 Task: Search one way flight ticket for 3 adults in first from Hays: Hays Regional Airport to Riverton: Central Wyoming Regional Airport (was Riverton Regional) on 5-4-2023. Choice of flights is Sun country airlines. Number of bags: 2 checked bags. Price is upto 92000. Outbound departure time preference is 12:30.
Action: Mouse pressed left at (318, 304)
Screenshot: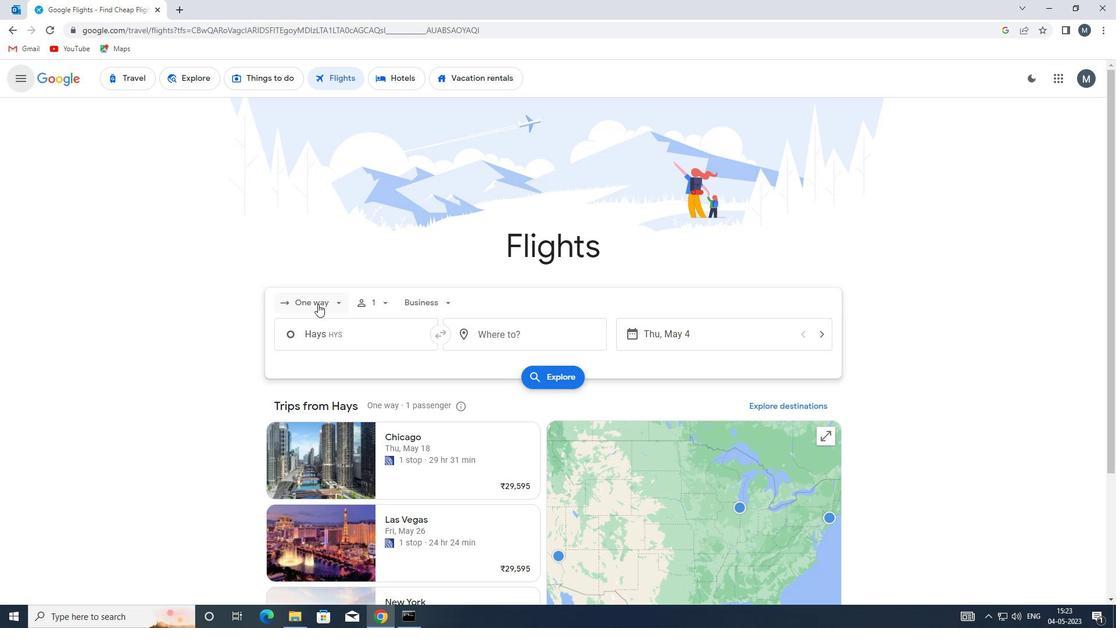 
Action: Mouse moved to (325, 358)
Screenshot: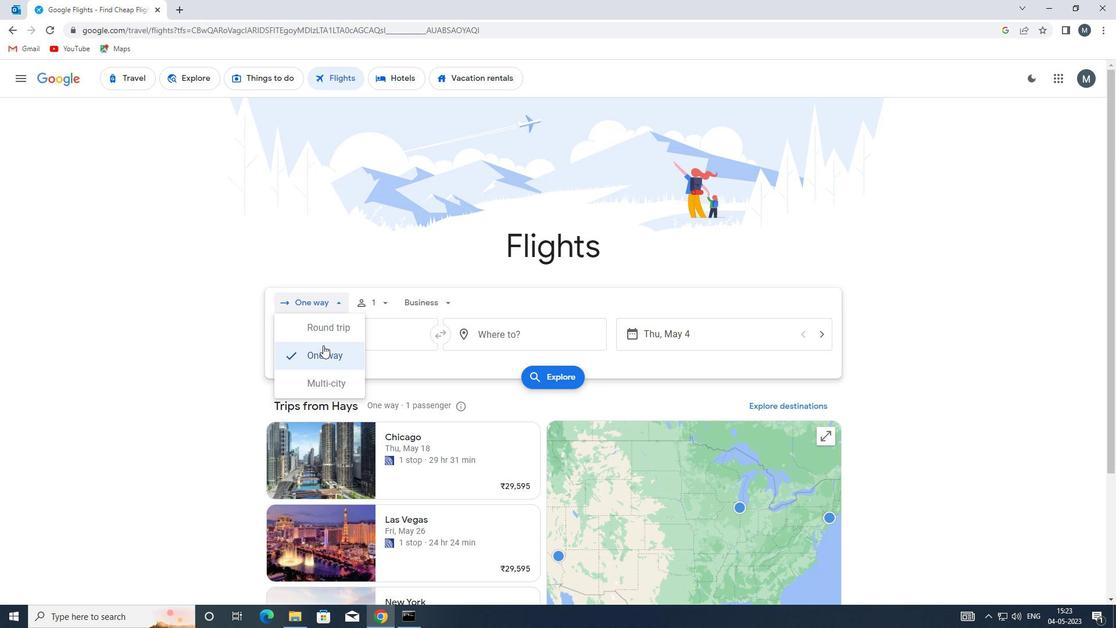 
Action: Mouse pressed left at (325, 358)
Screenshot: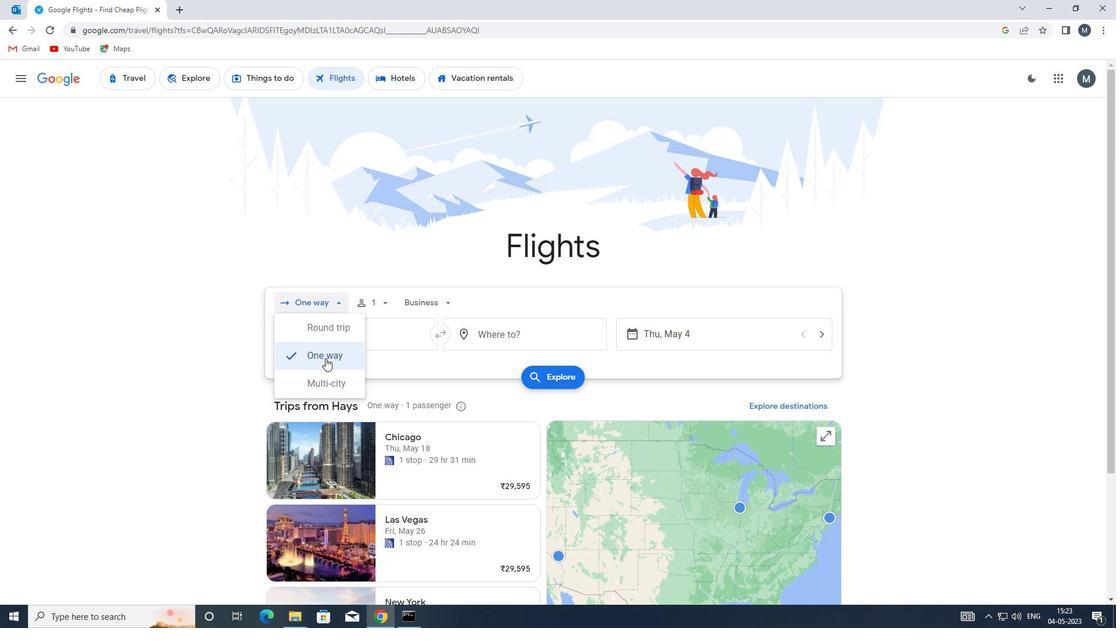 
Action: Mouse moved to (383, 303)
Screenshot: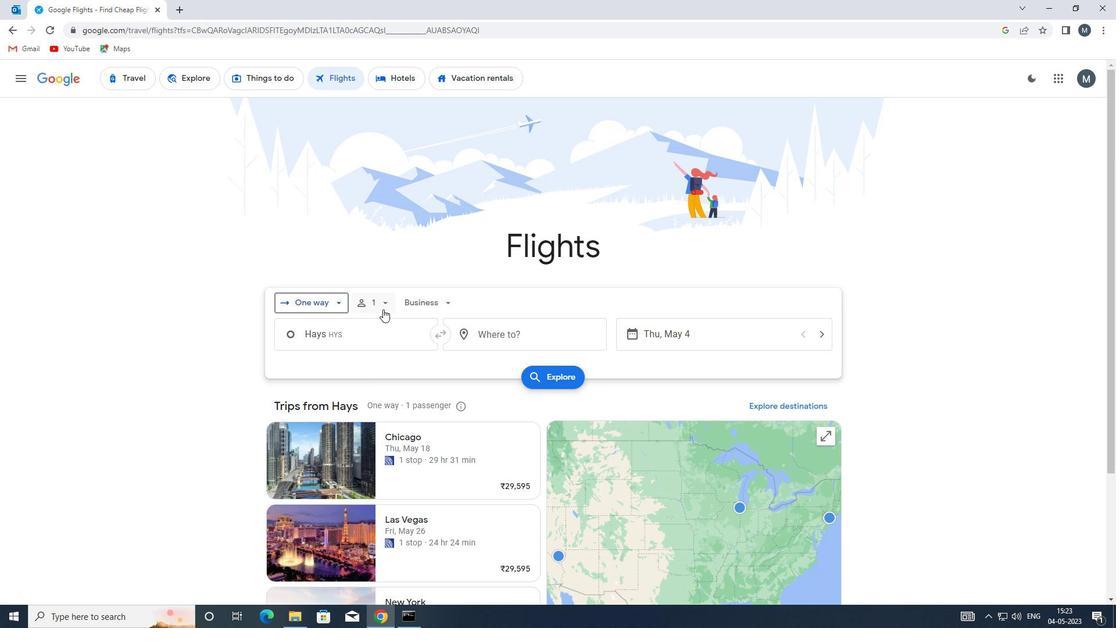 
Action: Mouse pressed left at (383, 303)
Screenshot: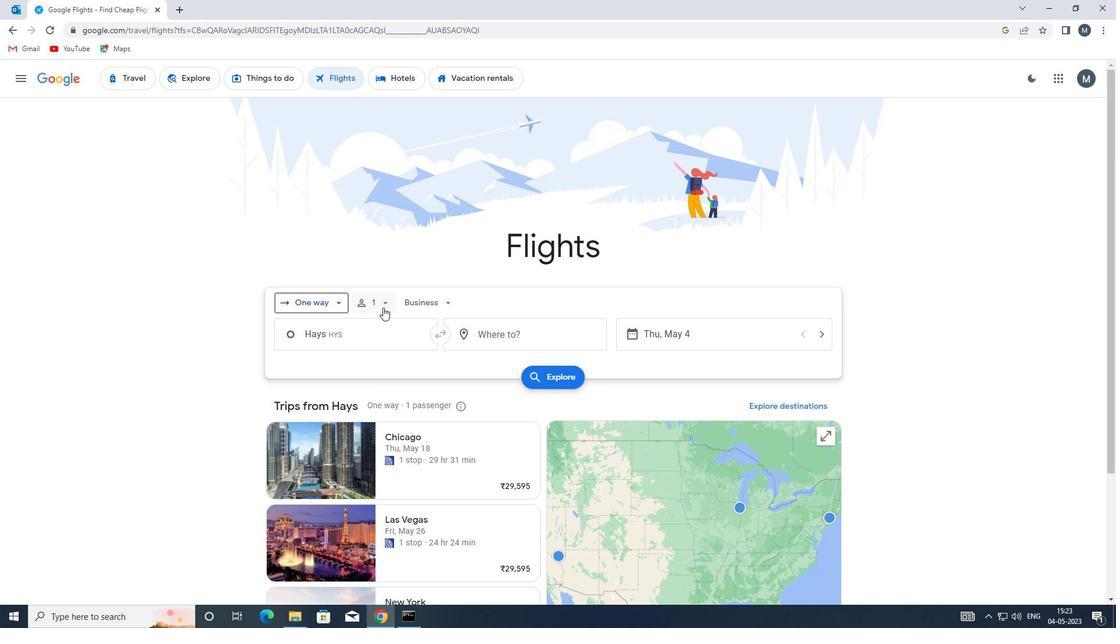 
Action: Mouse moved to (471, 328)
Screenshot: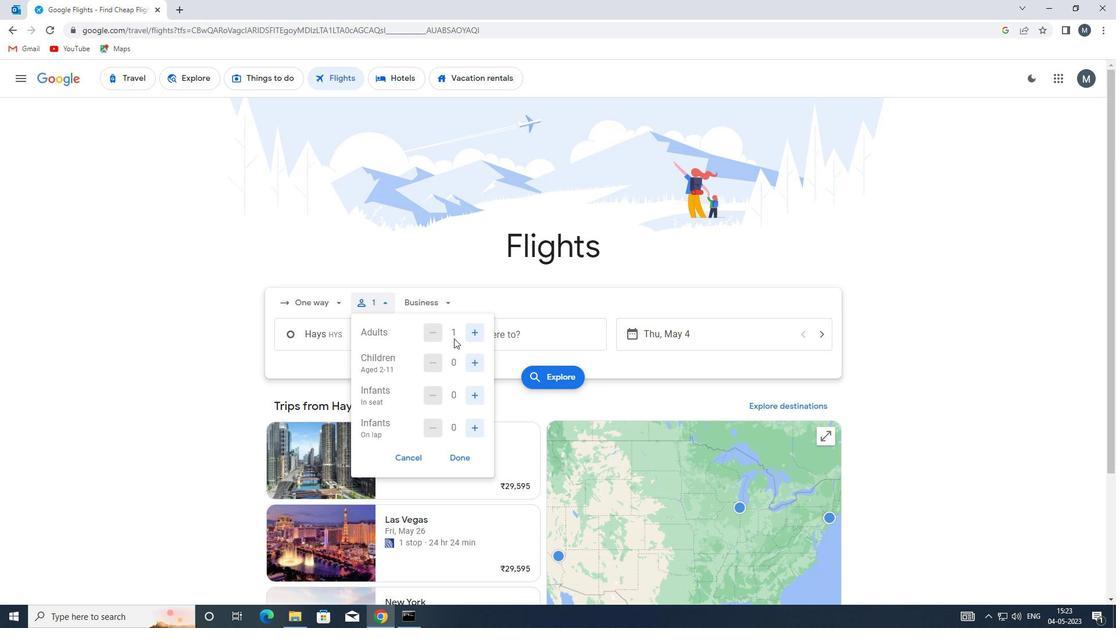 
Action: Mouse pressed left at (471, 328)
Screenshot: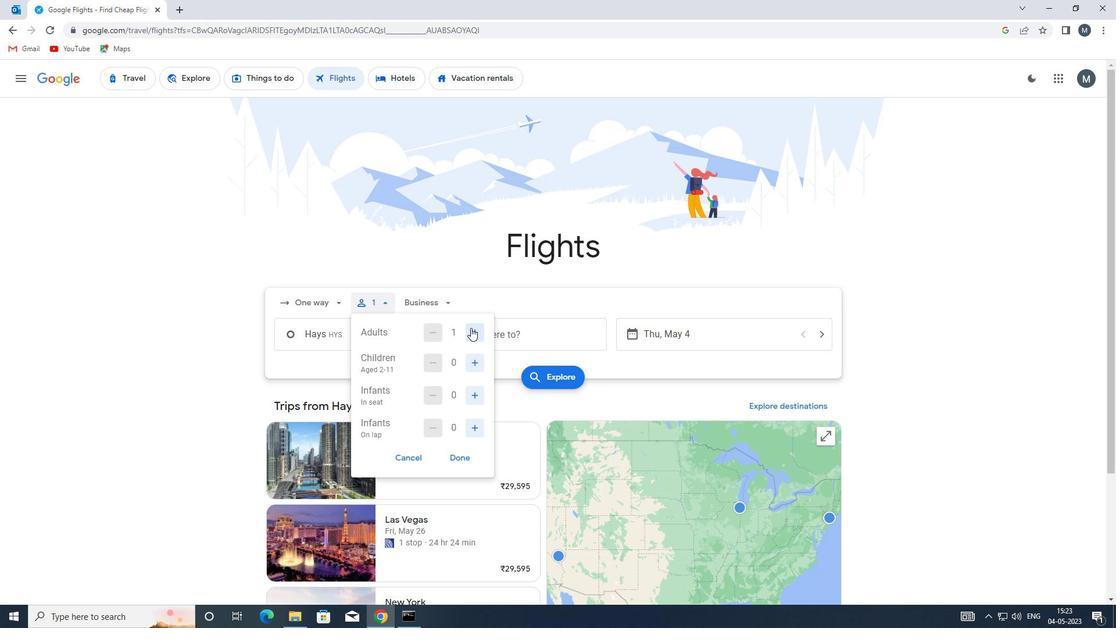 
Action: Mouse moved to (472, 328)
Screenshot: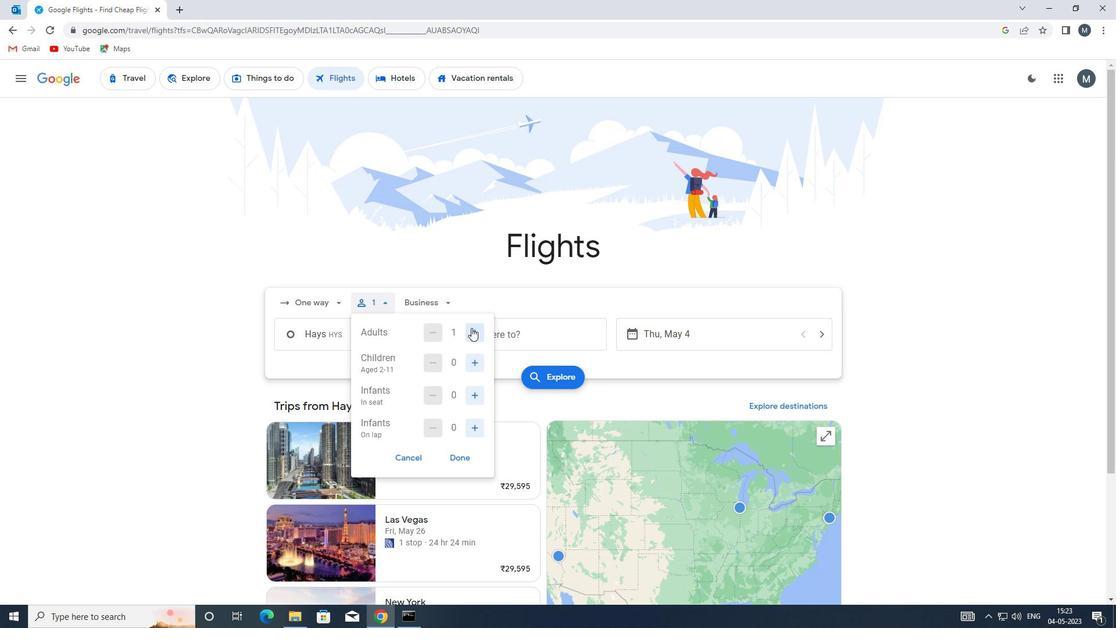 
Action: Mouse pressed left at (472, 328)
Screenshot: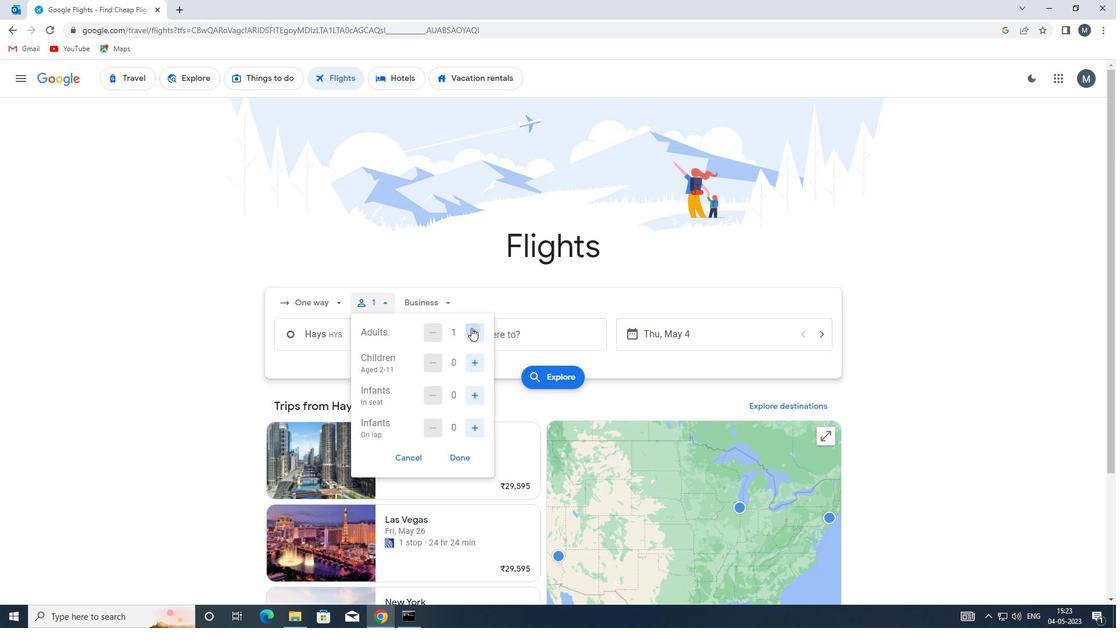 
Action: Mouse moved to (459, 455)
Screenshot: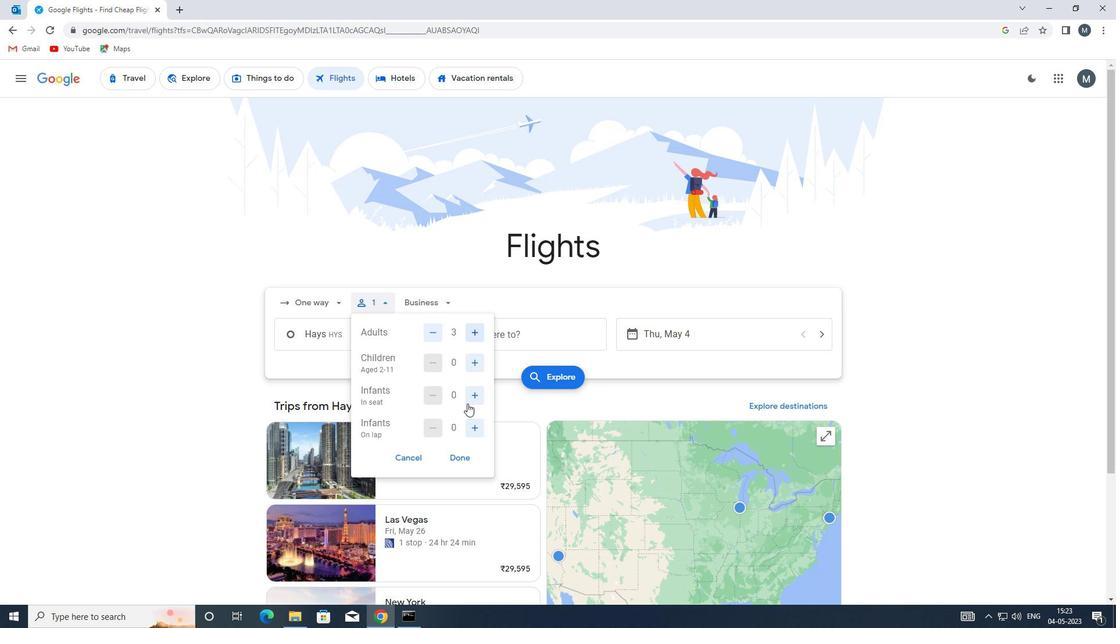 
Action: Mouse pressed left at (459, 455)
Screenshot: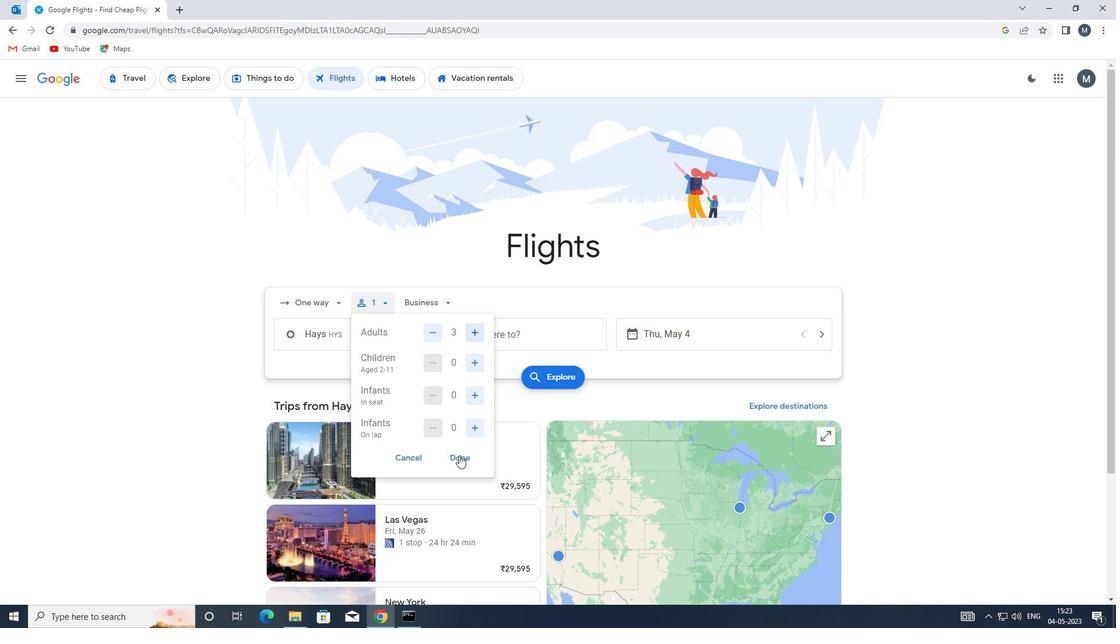 
Action: Mouse moved to (436, 301)
Screenshot: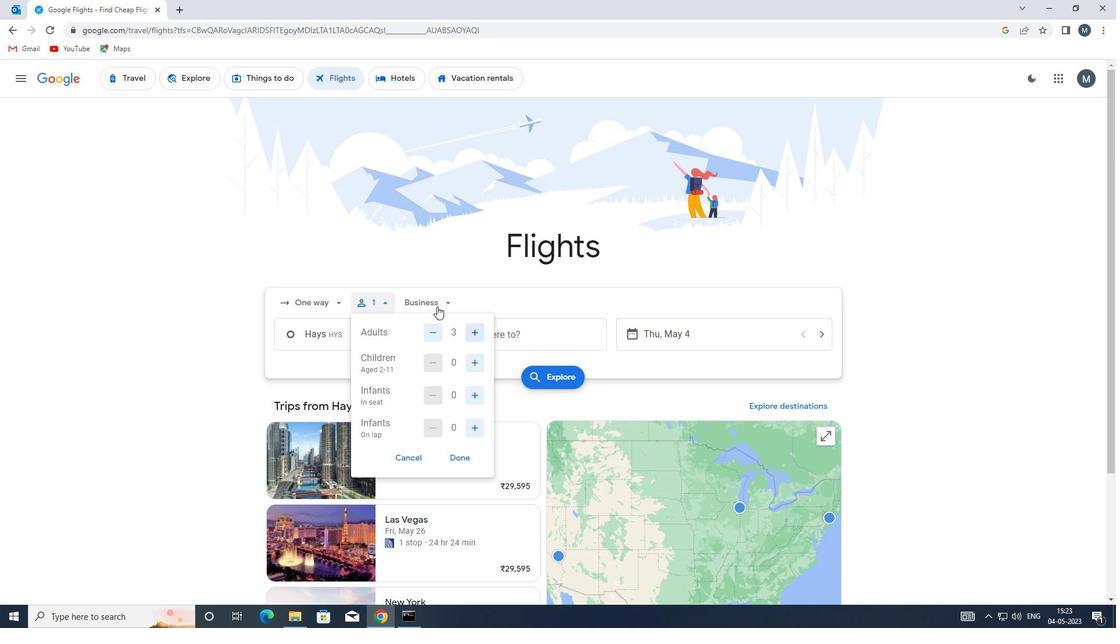 
Action: Mouse pressed left at (436, 301)
Screenshot: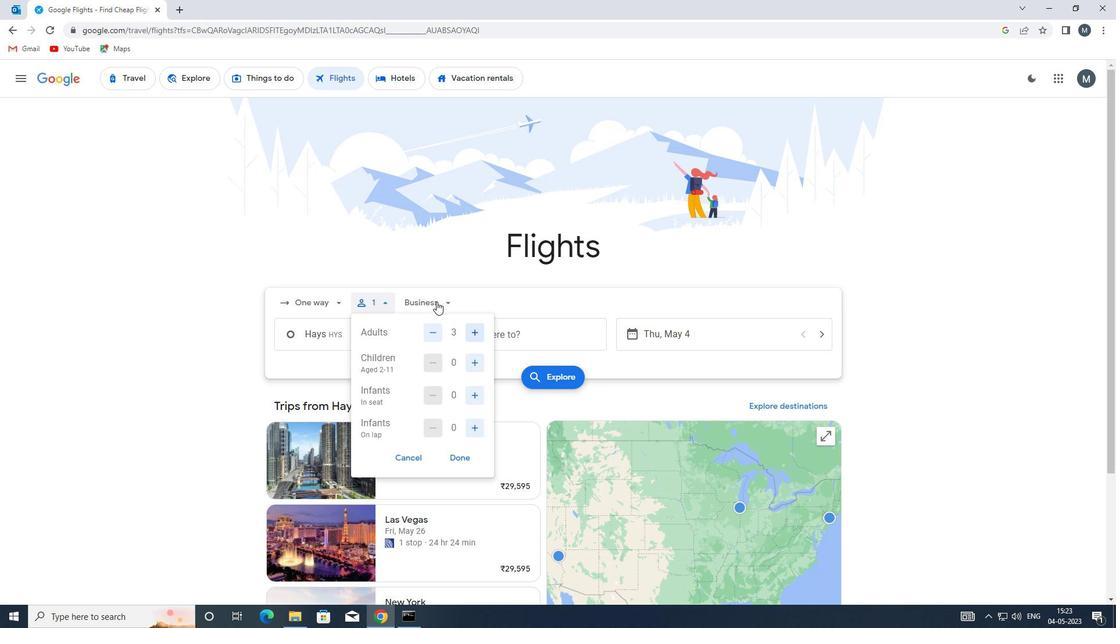 
Action: Mouse moved to (453, 407)
Screenshot: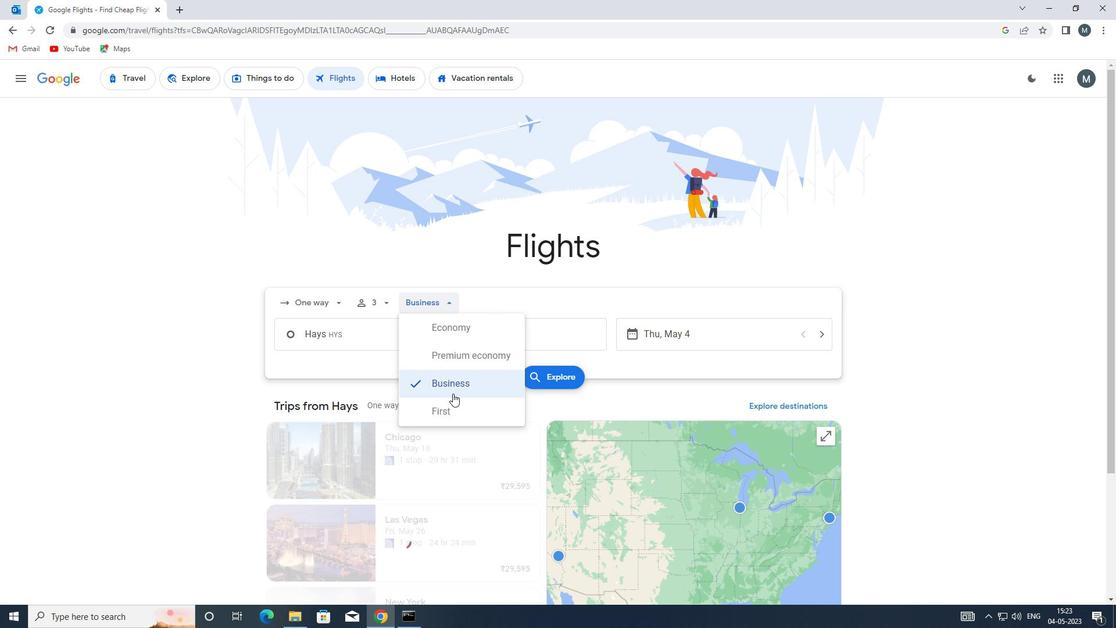 
Action: Mouse pressed left at (453, 407)
Screenshot: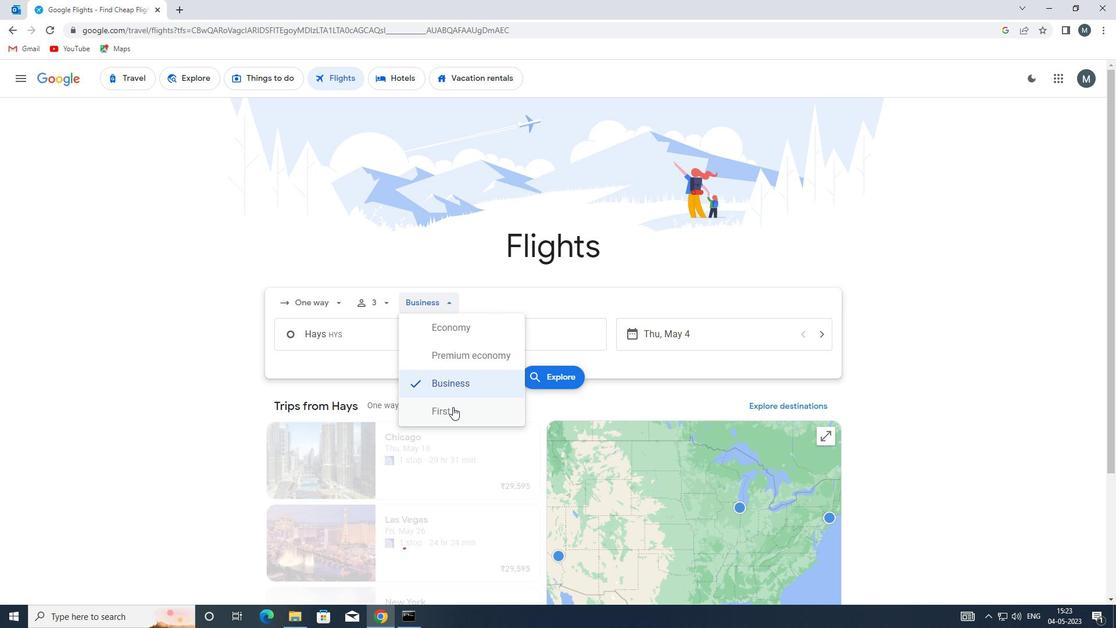 
Action: Mouse moved to (368, 346)
Screenshot: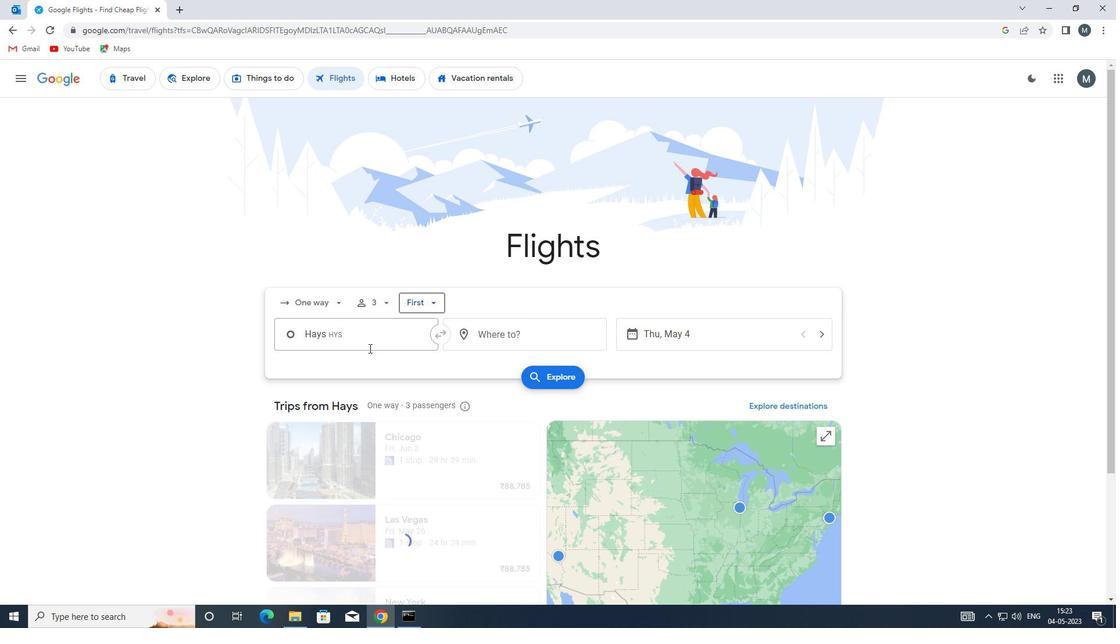 
Action: Mouse pressed left at (368, 346)
Screenshot: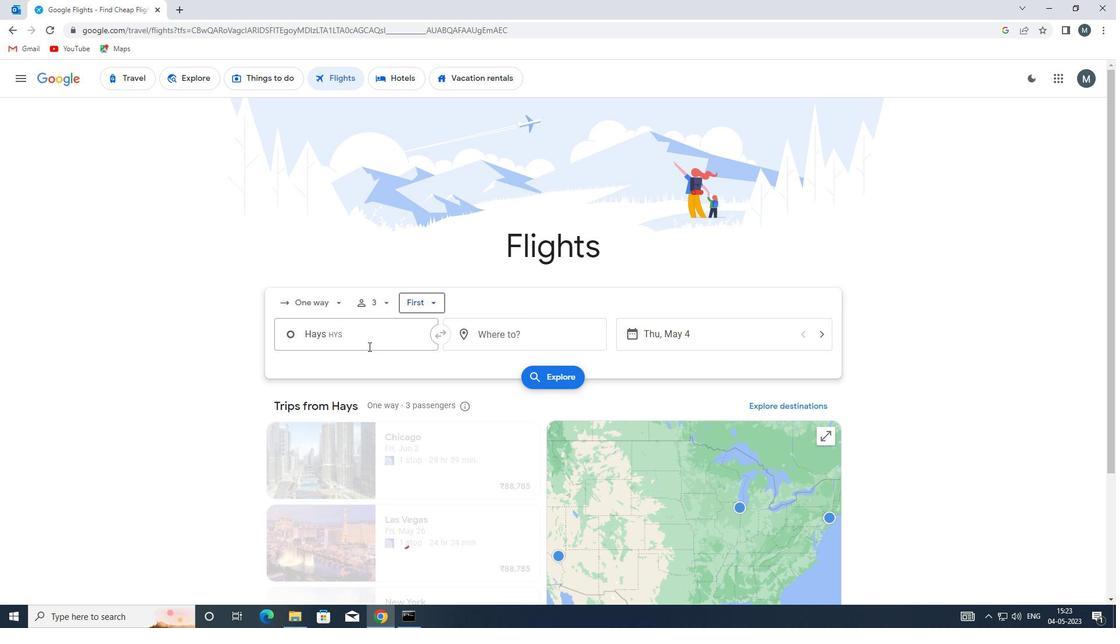 
Action: Mouse moved to (382, 374)
Screenshot: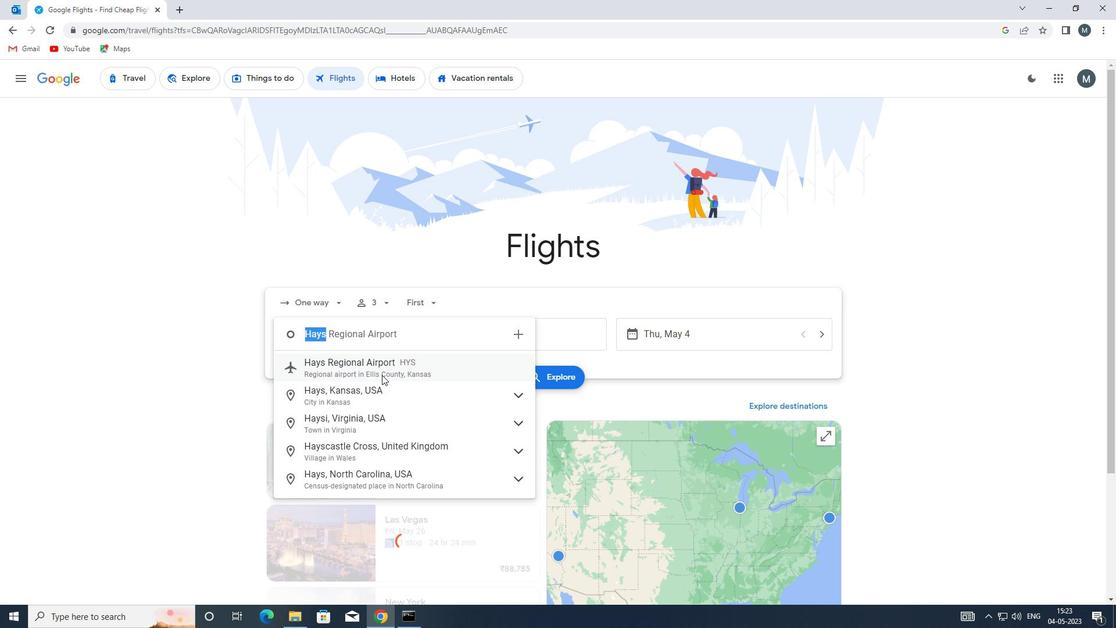
Action: Mouse pressed left at (382, 374)
Screenshot: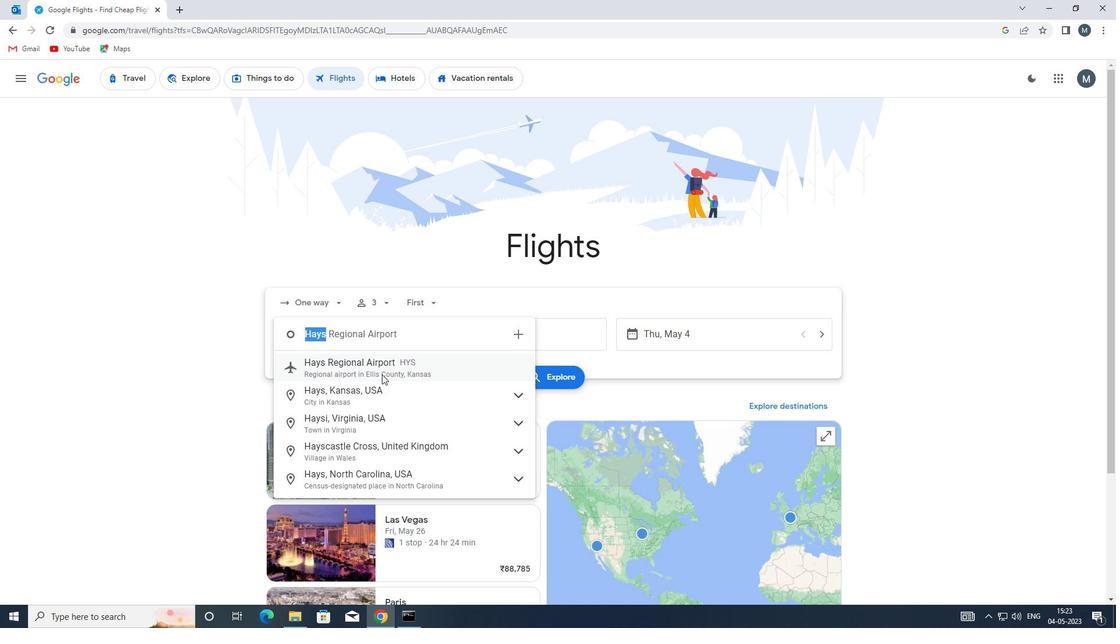 
Action: Mouse moved to (476, 341)
Screenshot: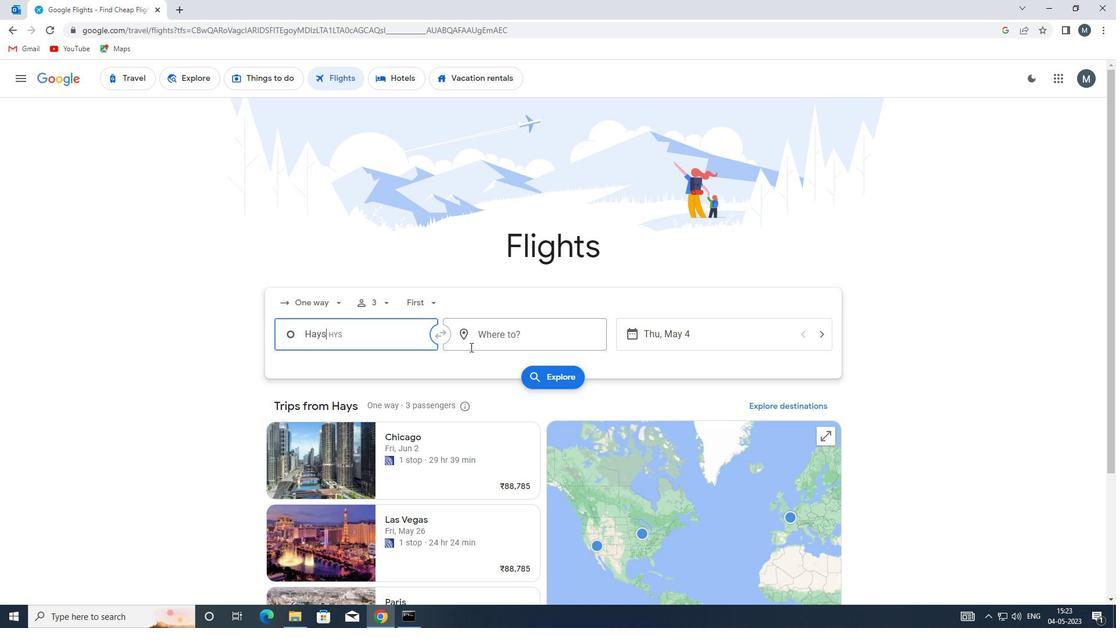 
Action: Mouse pressed left at (476, 341)
Screenshot: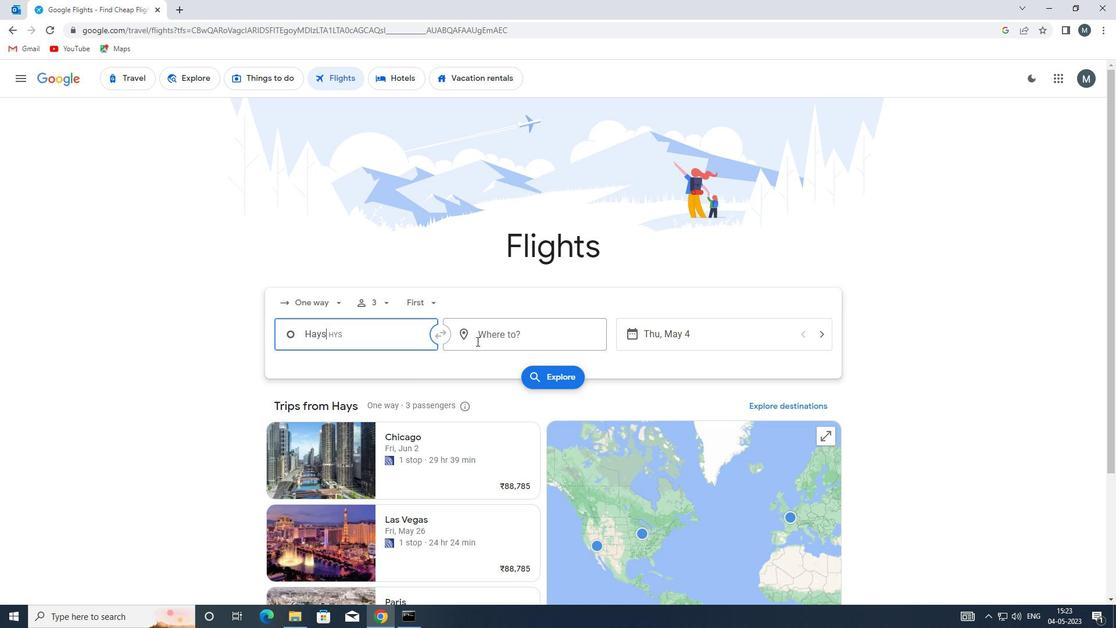 
Action: Mouse moved to (476, 338)
Screenshot: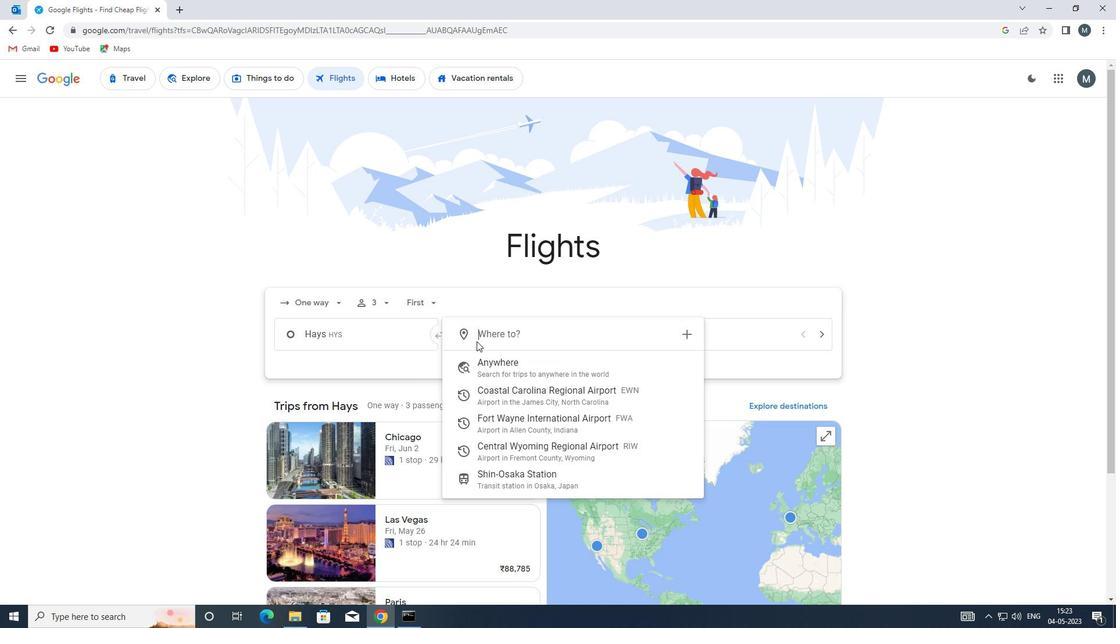 
Action: Key pressed ew<Key.backspace><Key.backspace><Key.backspace>riw
Screenshot: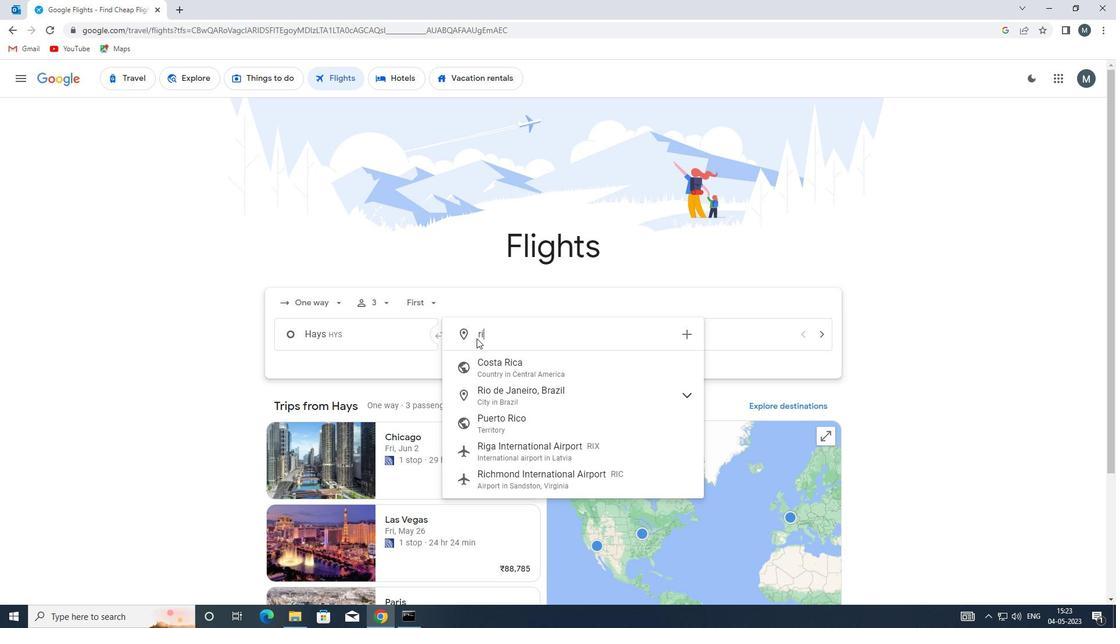 
Action: Mouse moved to (564, 368)
Screenshot: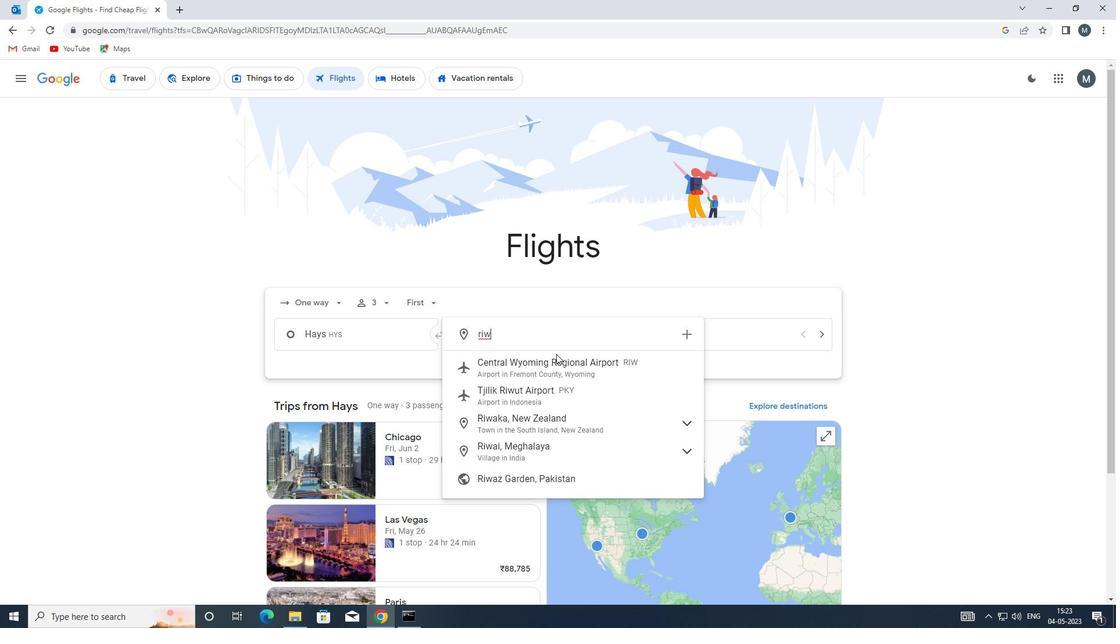 
Action: Mouse pressed left at (564, 368)
Screenshot: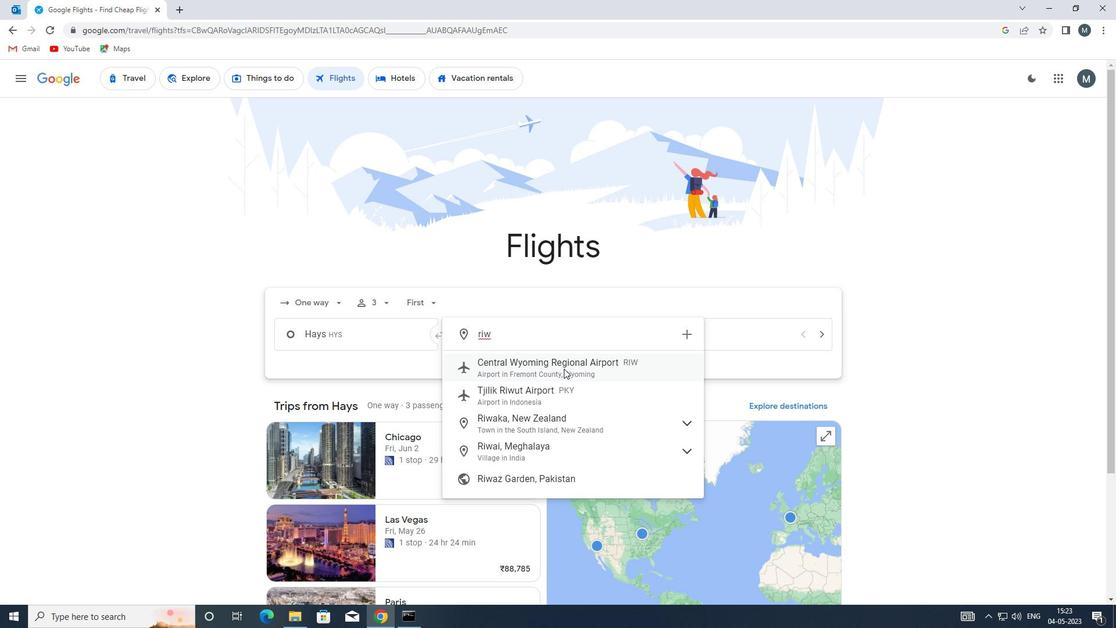 
Action: Mouse moved to (675, 331)
Screenshot: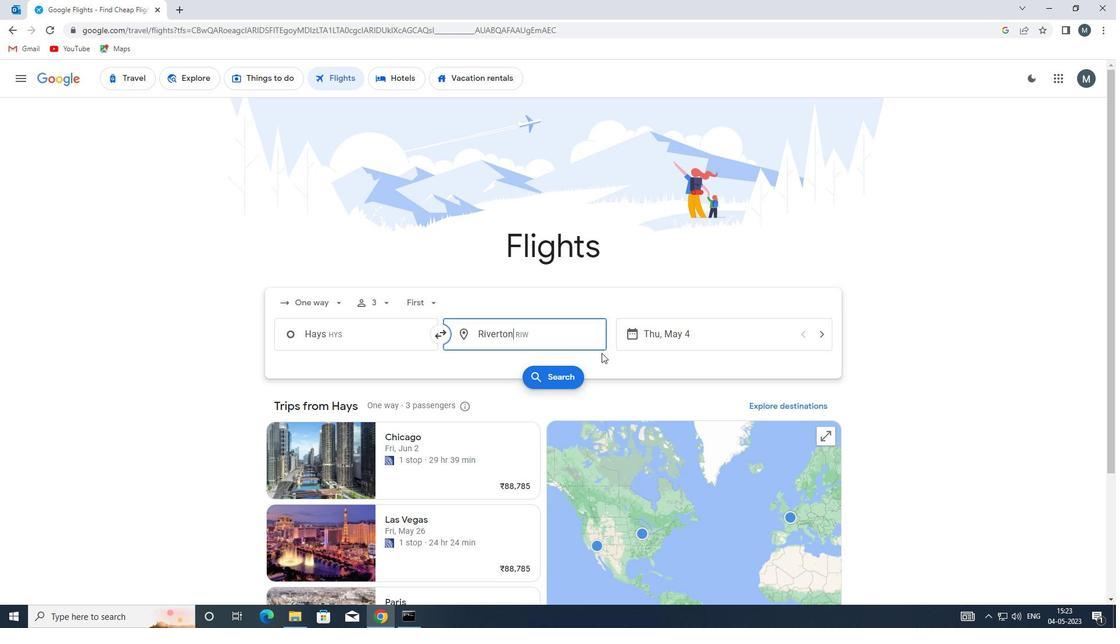 
Action: Mouse pressed left at (675, 331)
Screenshot: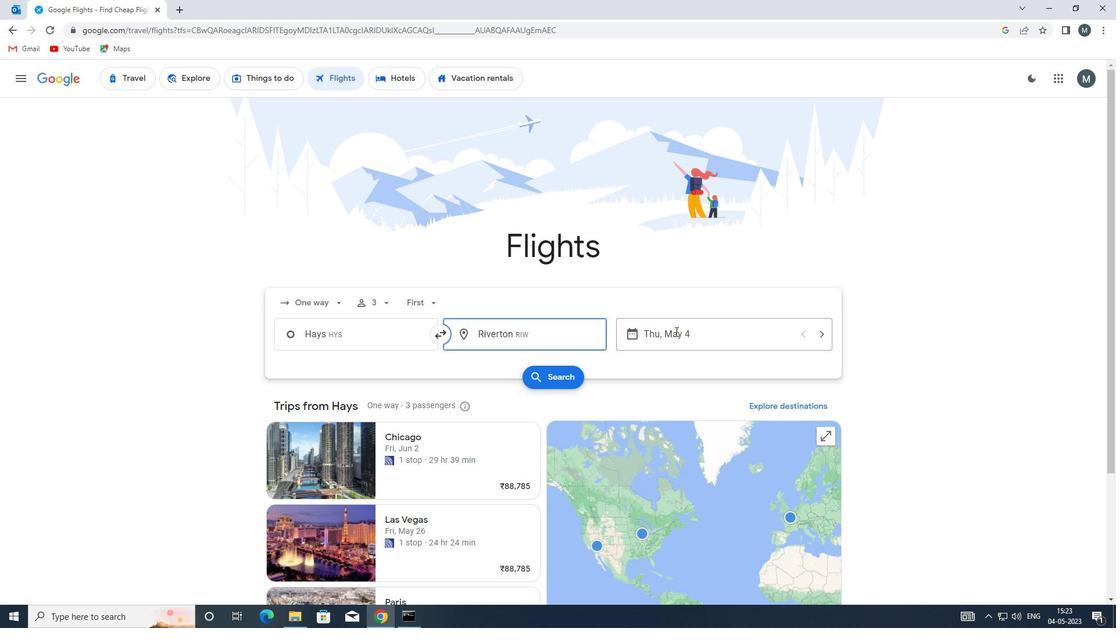 
Action: Mouse moved to (535, 391)
Screenshot: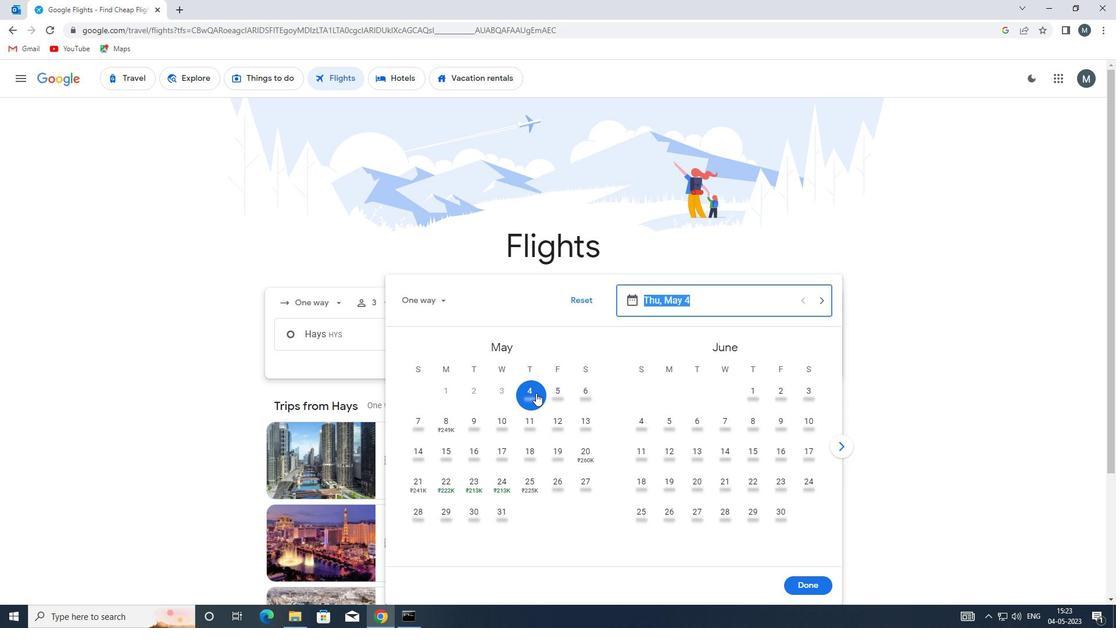 
Action: Mouse pressed left at (535, 391)
Screenshot: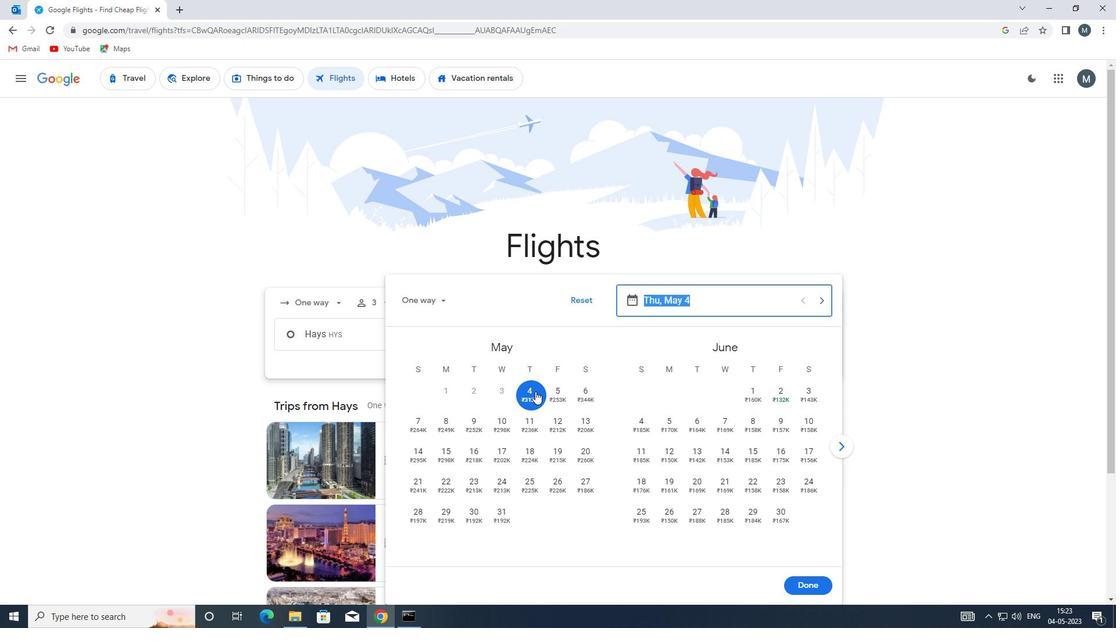 
Action: Mouse moved to (799, 582)
Screenshot: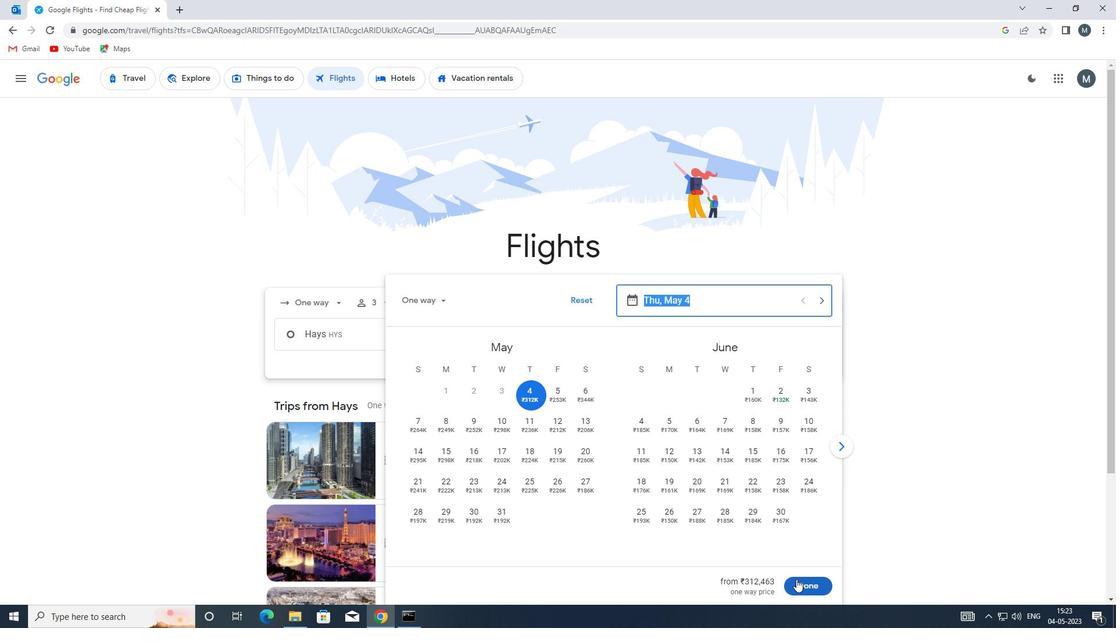 
Action: Mouse pressed left at (799, 582)
Screenshot: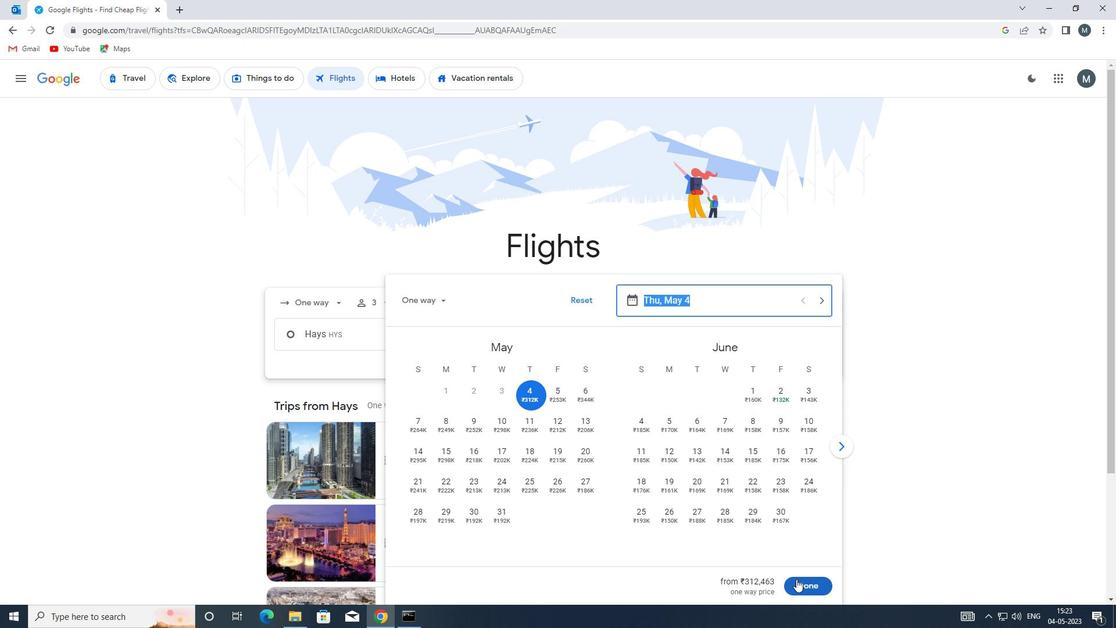 
Action: Mouse moved to (536, 367)
Screenshot: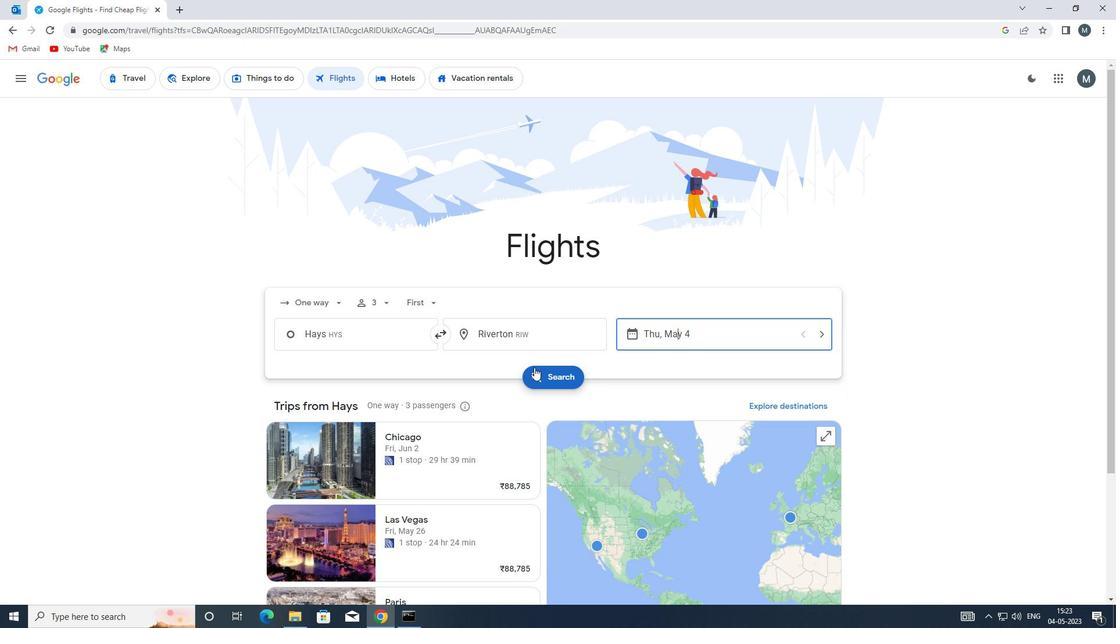 
Action: Mouse pressed left at (536, 367)
Screenshot: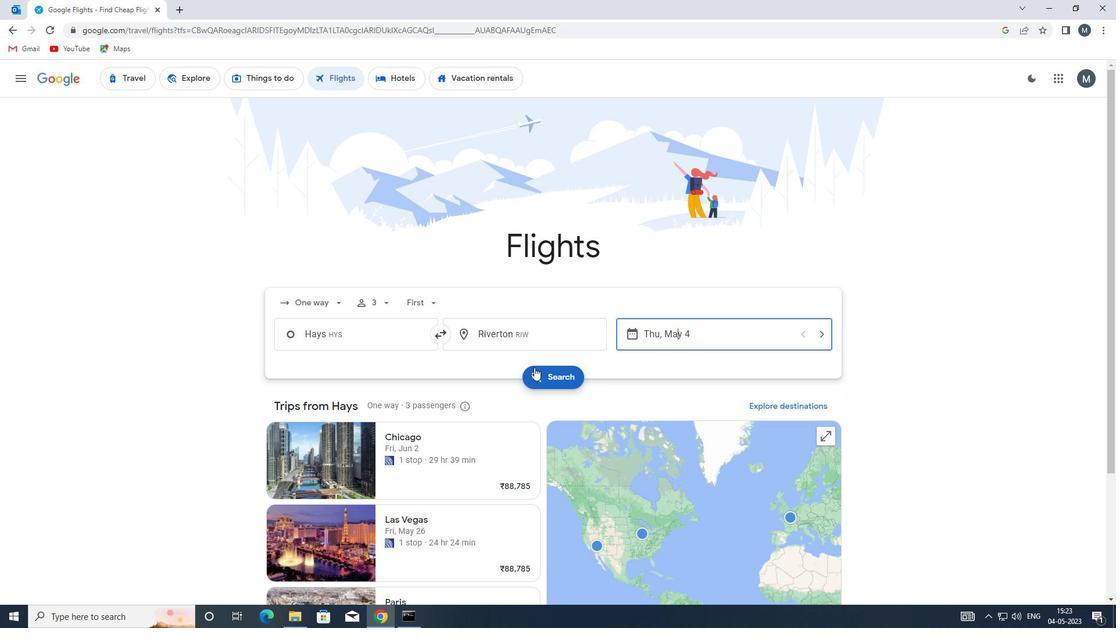 
Action: Mouse moved to (291, 188)
Screenshot: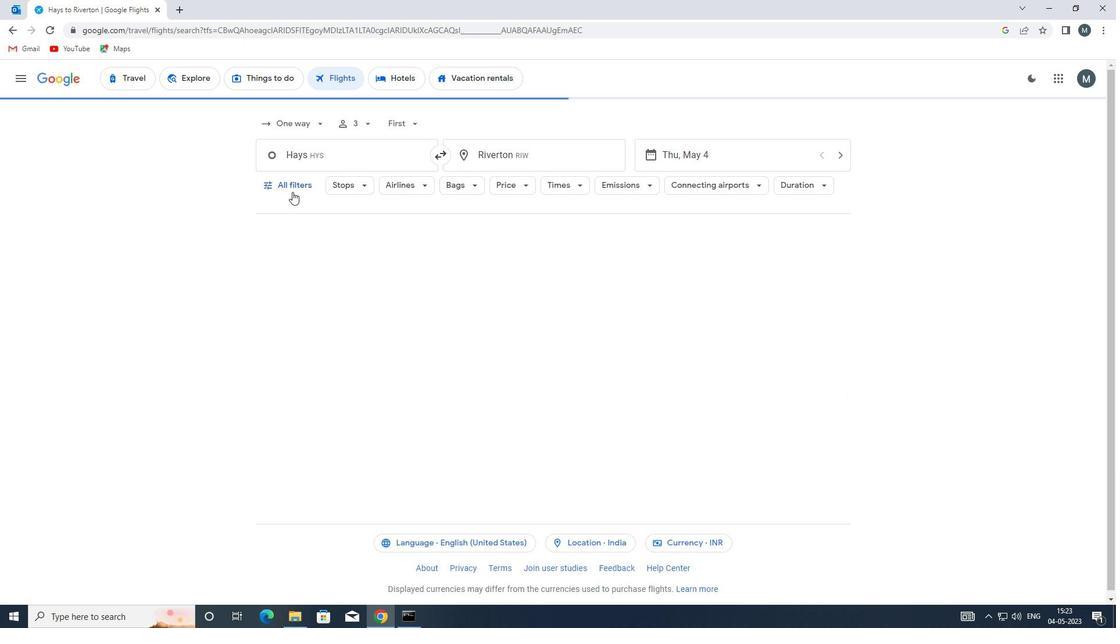 
Action: Mouse pressed left at (291, 188)
Screenshot: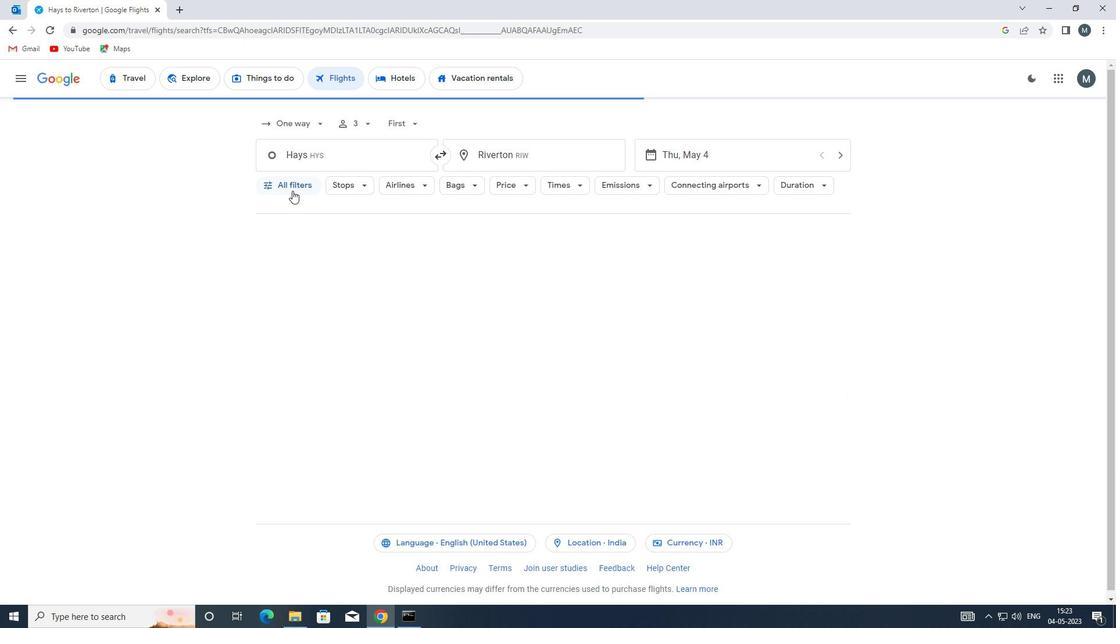 
Action: Mouse moved to (295, 319)
Screenshot: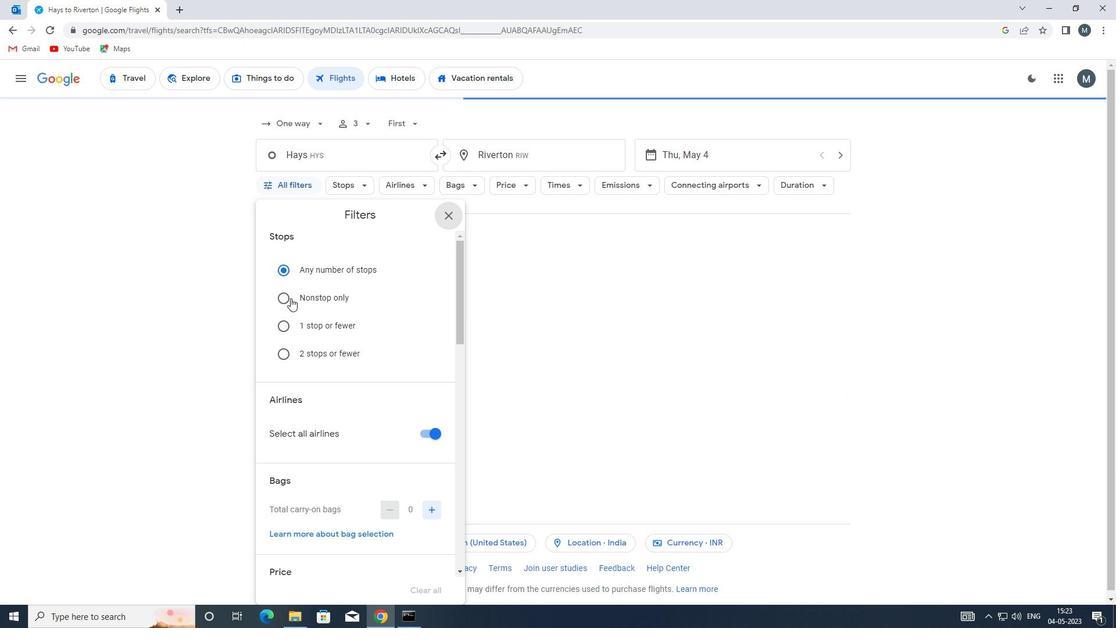 
Action: Mouse scrolled (295, 319) with delta (0, 0)
Screenshot: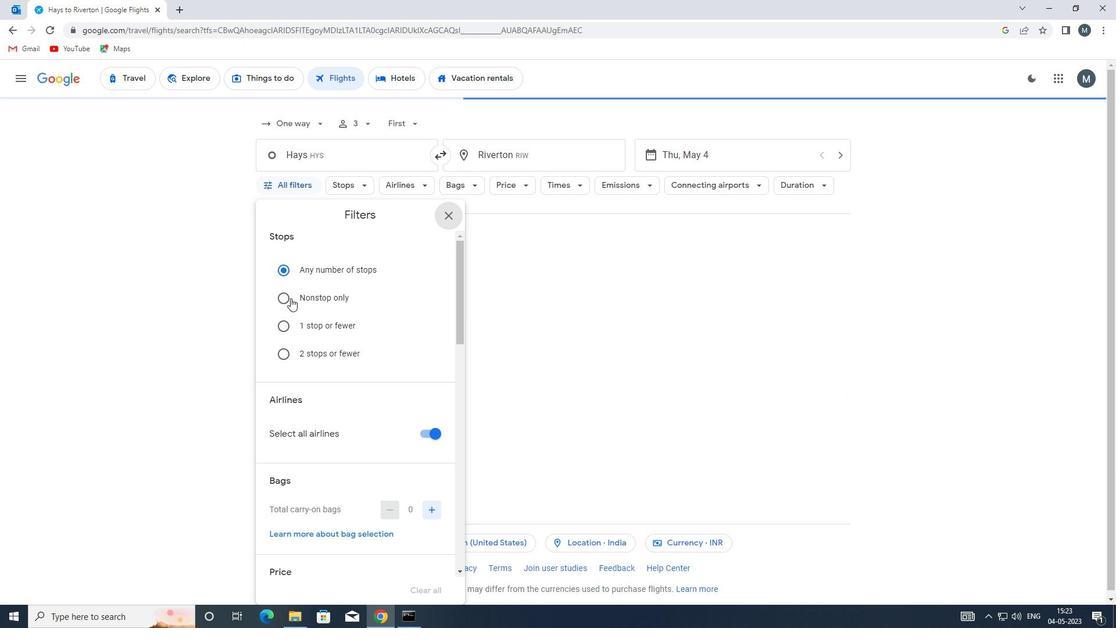 
Action: Mouse moved to (296, 329)
Screenshot: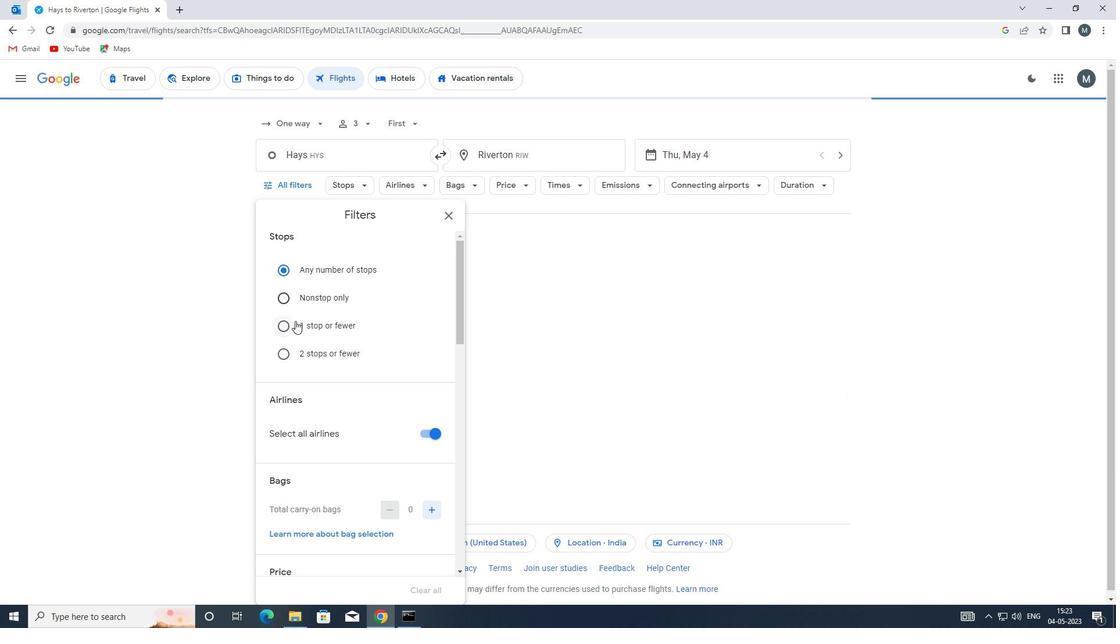 
Action: Mouse scrolled (296, 329) with delta (0, 0)
Screenshot: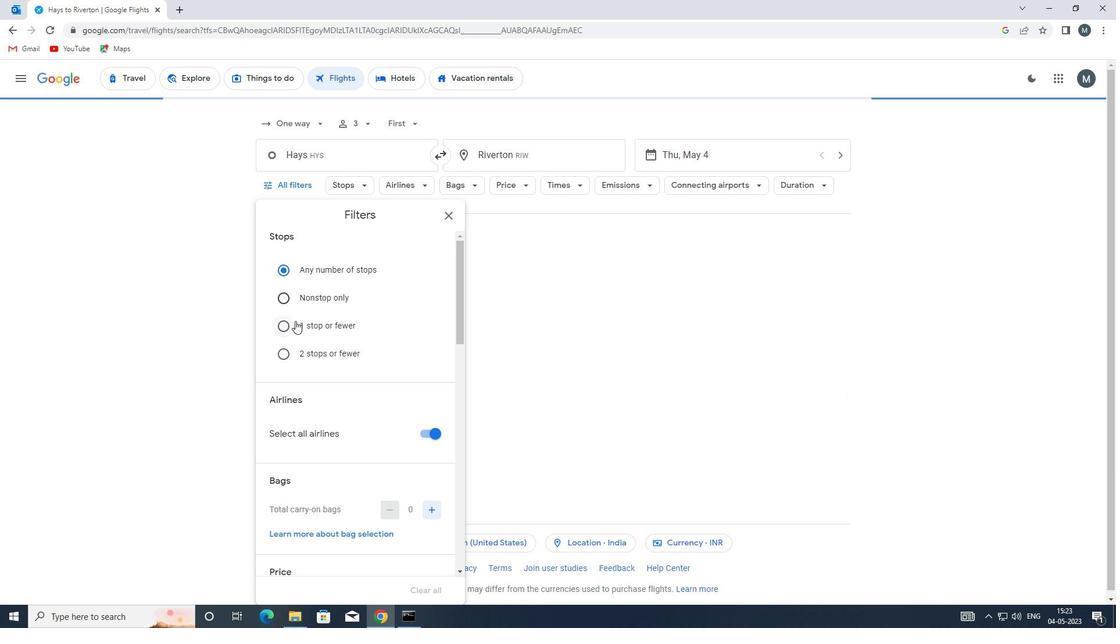 
Action: Mouse moved to (425, 314)
Screenshot: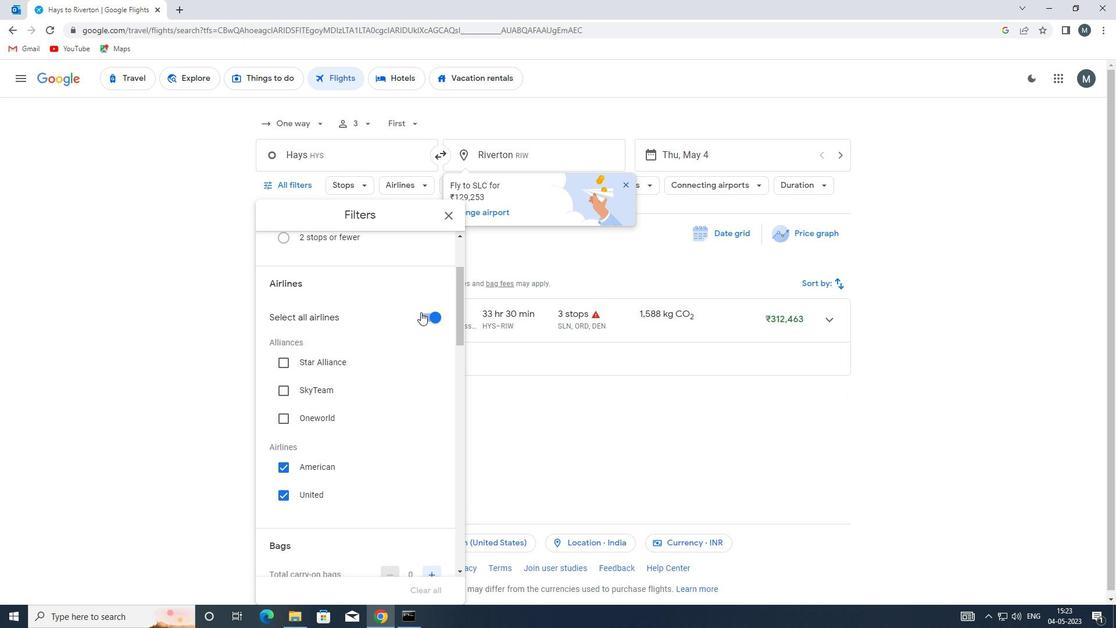 
Action: Mouse pressed left at (425, 314)
Screenshot: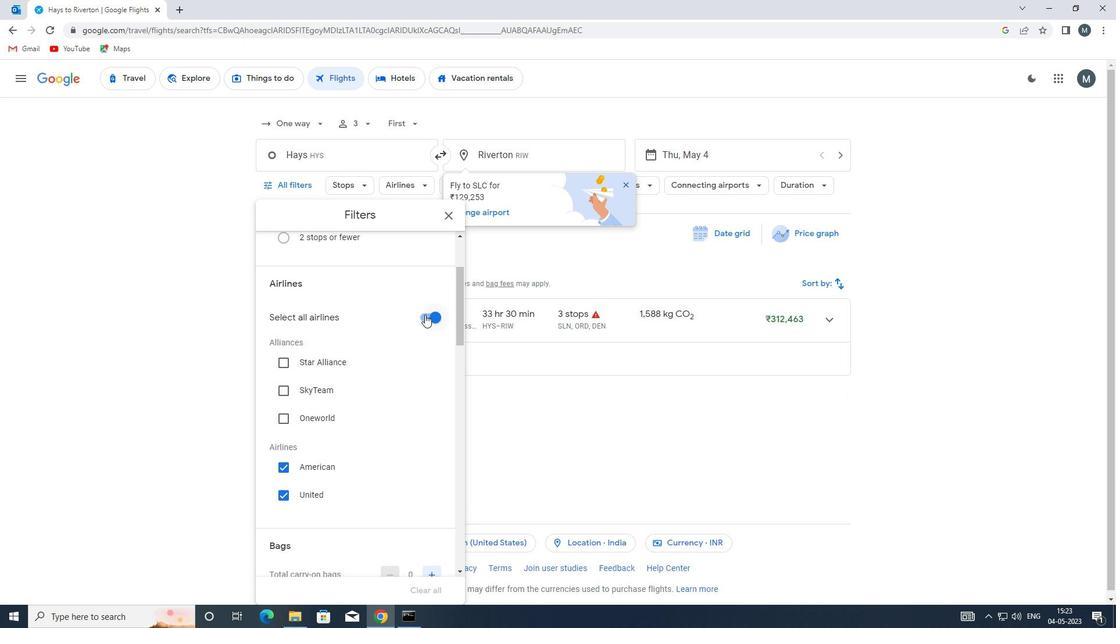 
Action: Mouse moved to (332, 335)
Screenshot: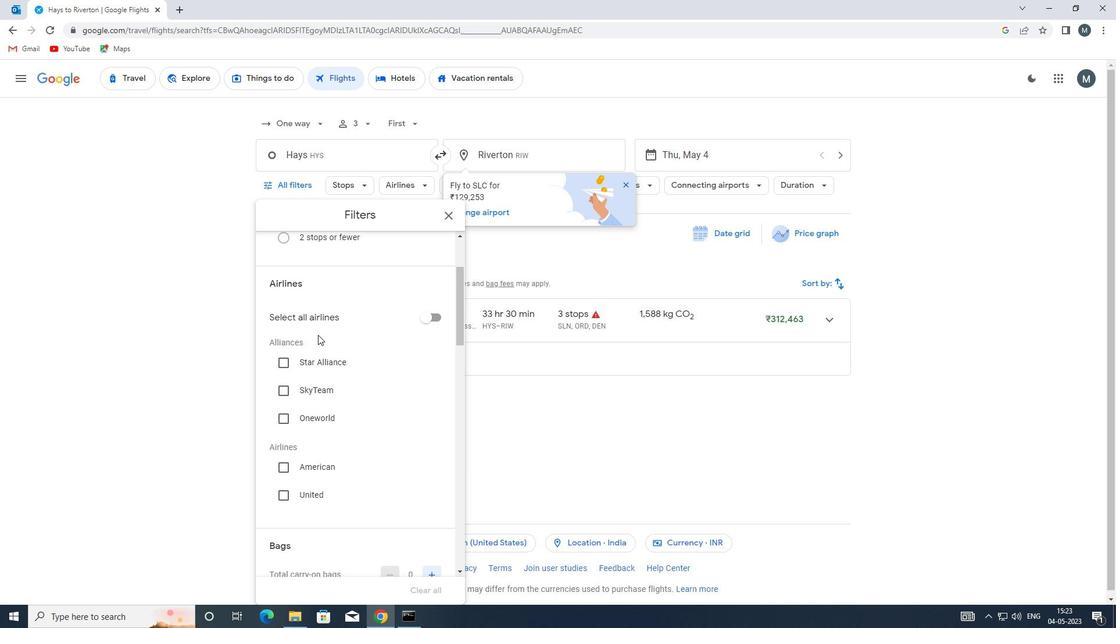 
Action: Mouse scrolled (332, 334) with delta (0, 0)
Screenshot: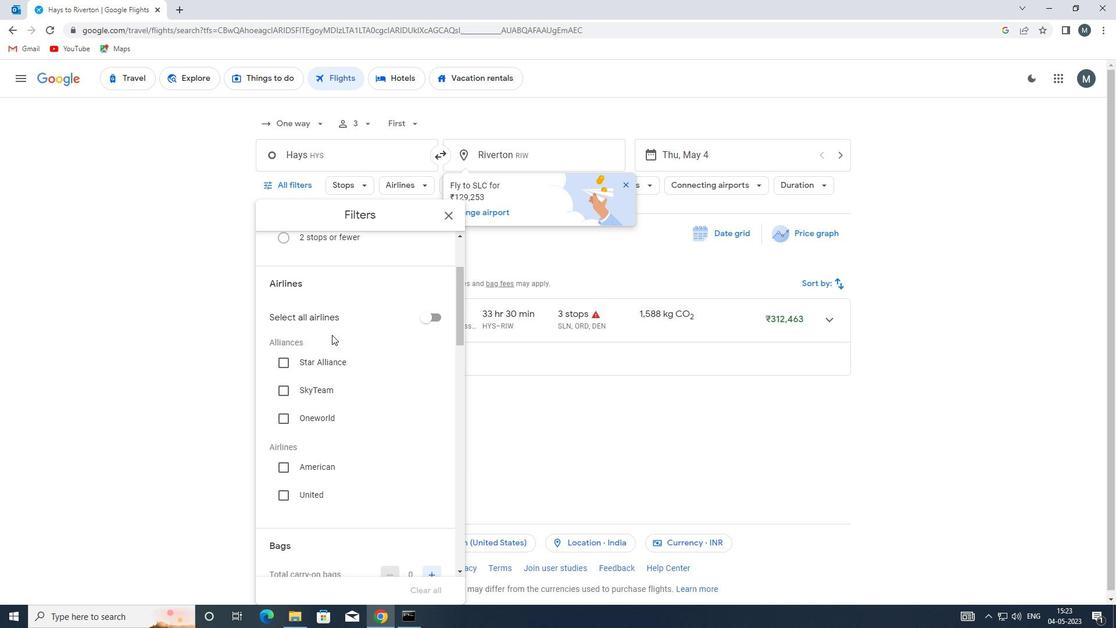 
Action: Mouse moved to (358, 371)
Screenshot: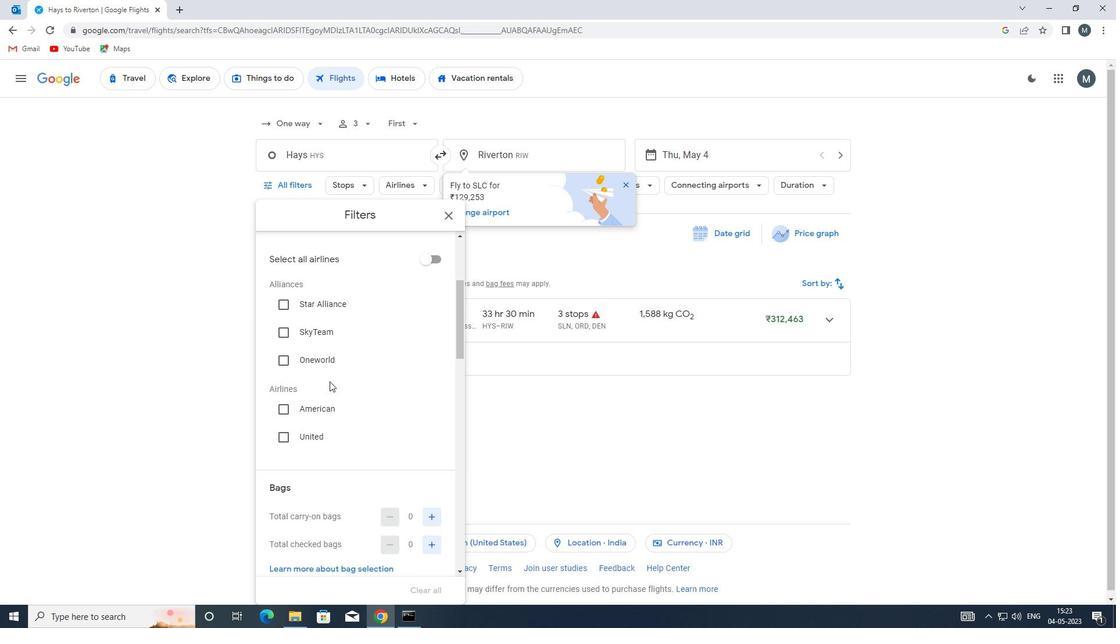 
Action: Mouse scrolled (358, 371) with delta (0, 0)
Screenshot: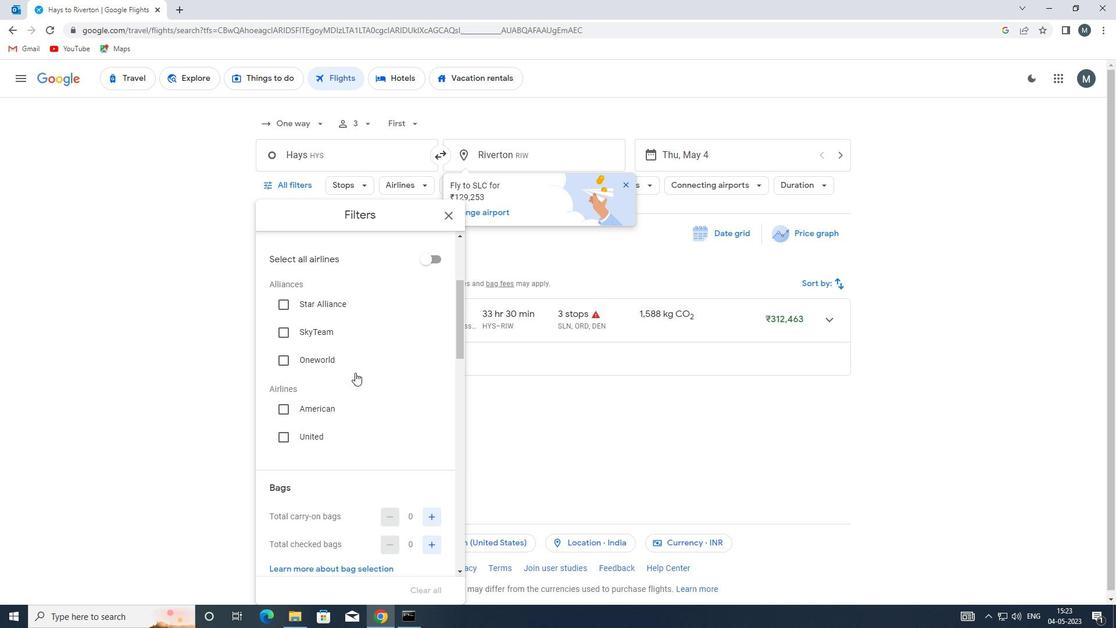 
Action: Mouse moved to (358, 371)
Screenshot: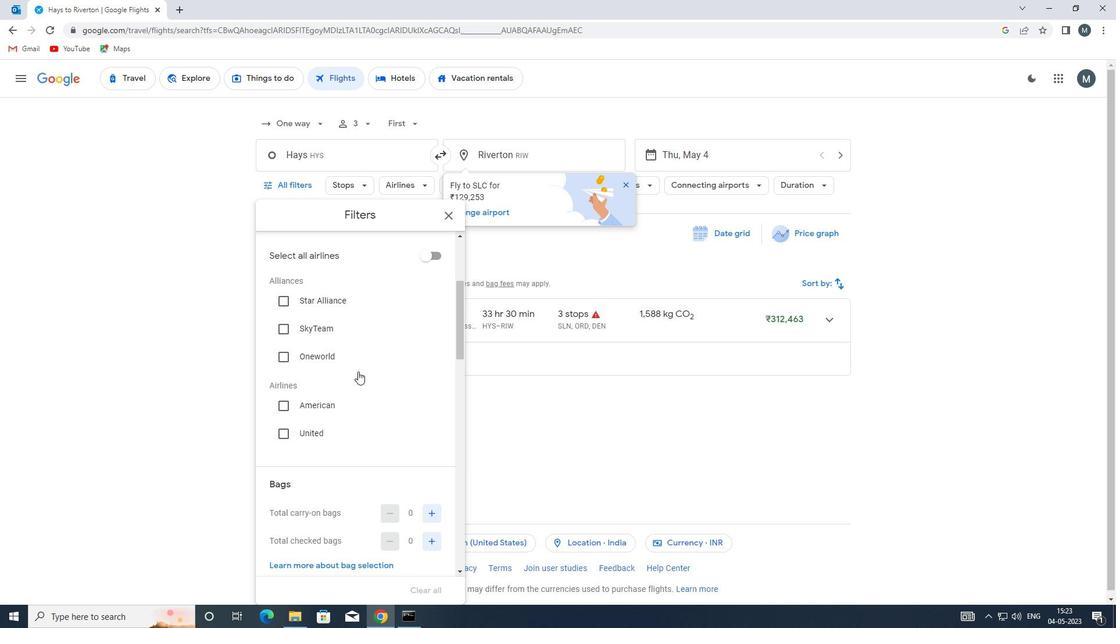 
Action: Mouse scrolled (358, 371) with delta (0, 0)
Screenshot: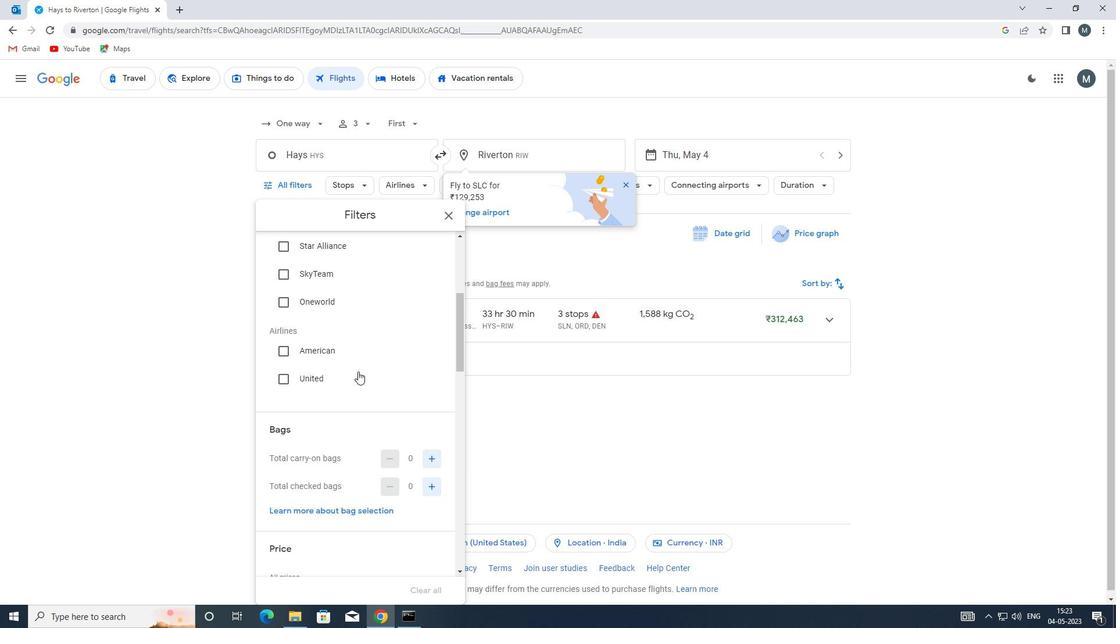 
Action: Mouse moved to (360, 373)
Screenshot: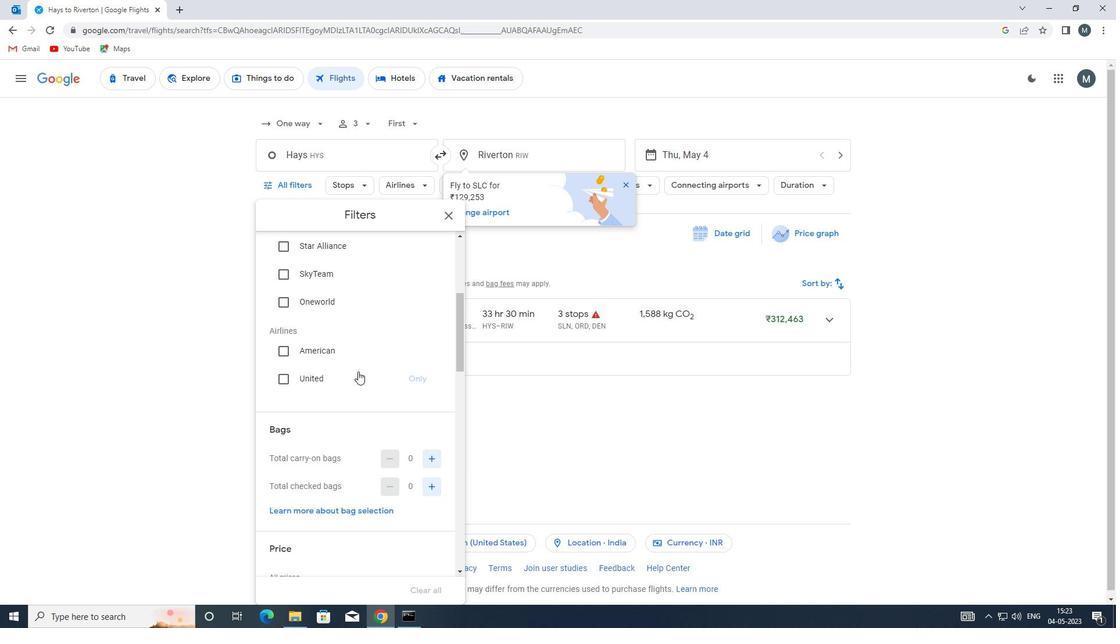 
Action: Mouse scrolled (360, 373) with delta (0, 0)
Screenshot: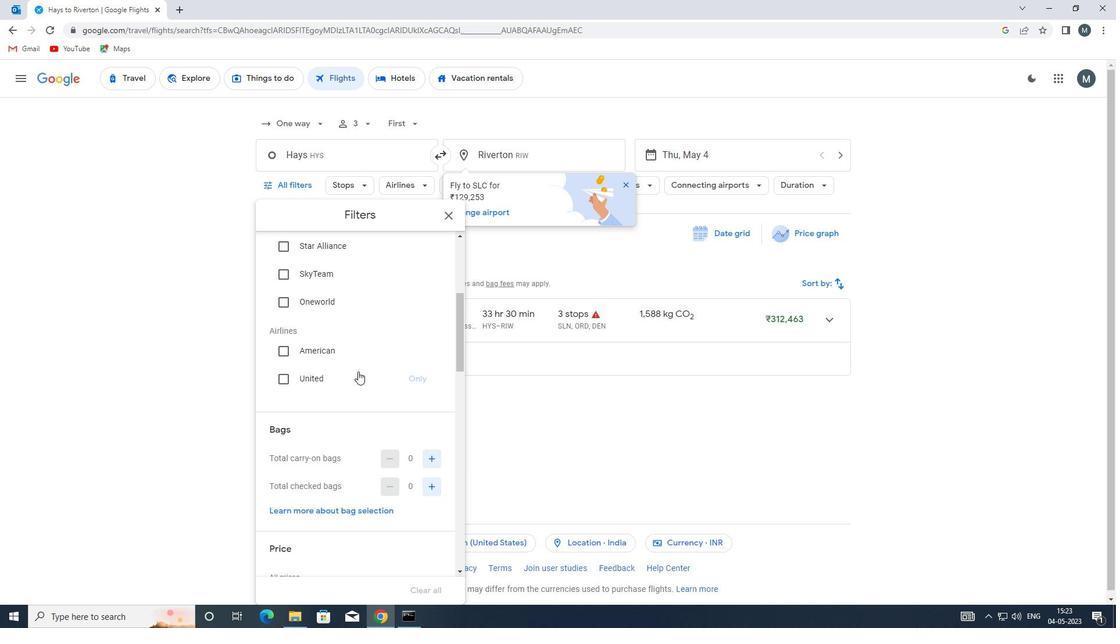 
Action: Mouse moved to (432, 370)
Screenshot: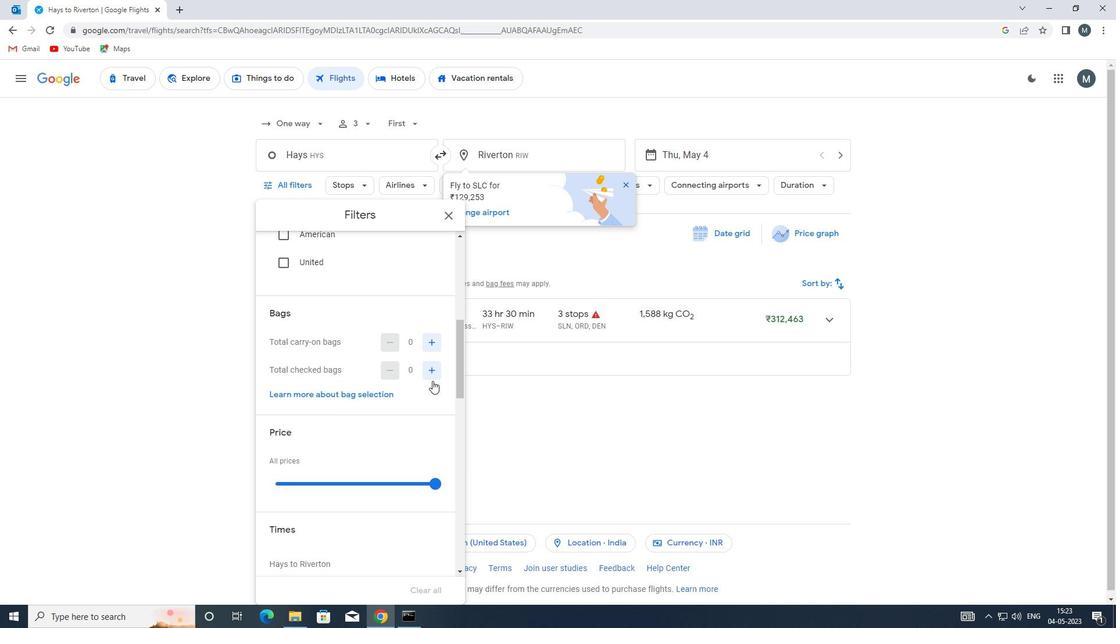 
Action: Mouse pressed left at (432, 370)
Screenshot: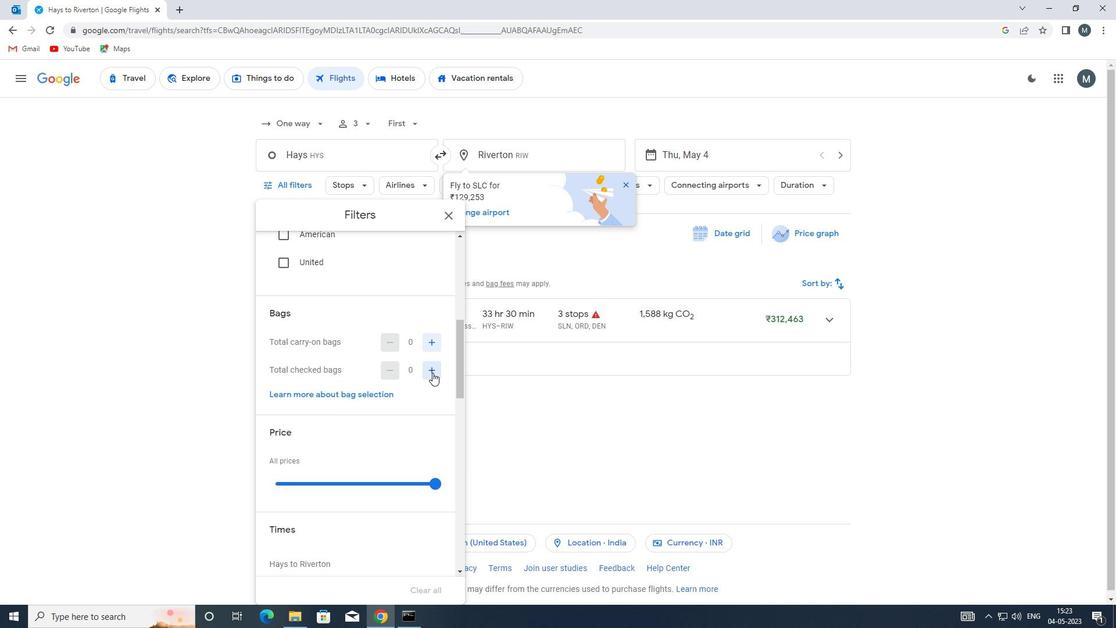 
Action: Mouse pressed left at (432, 370)
Screenshot: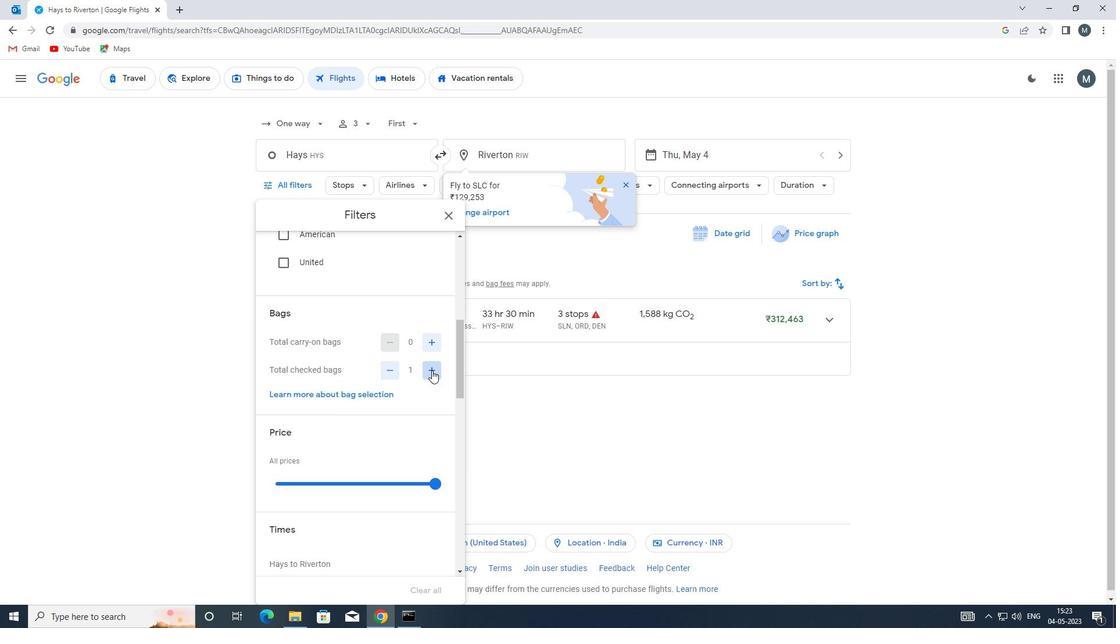 
Action: Mouse moved to (364, 385)
Screenshot: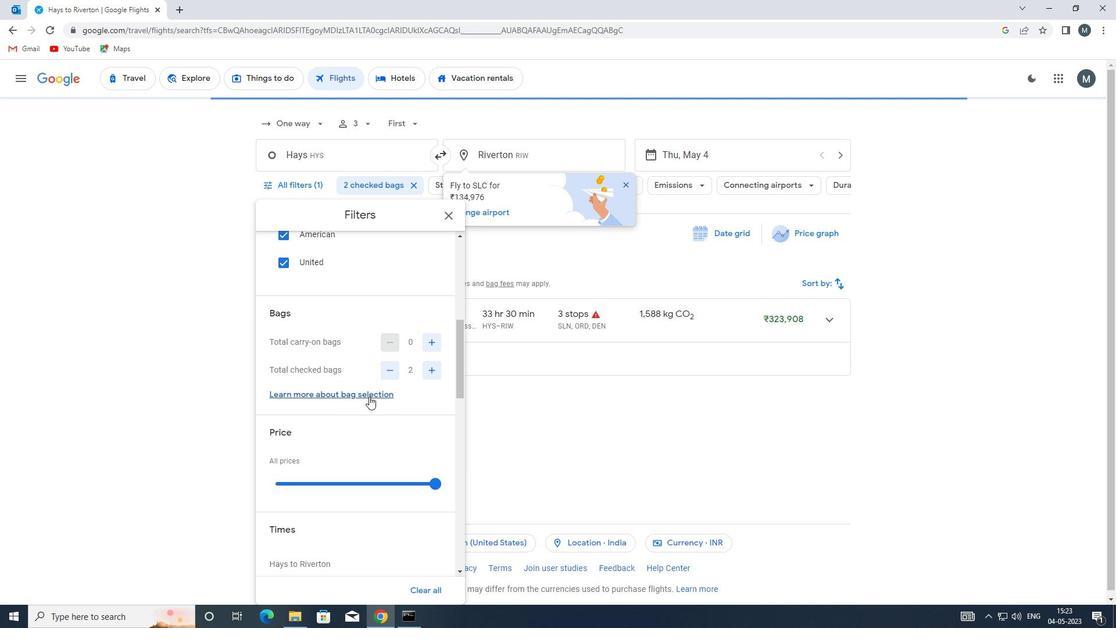
Action: Mouse scrolled (364, 385) with delta (0, 0)
Screenshot: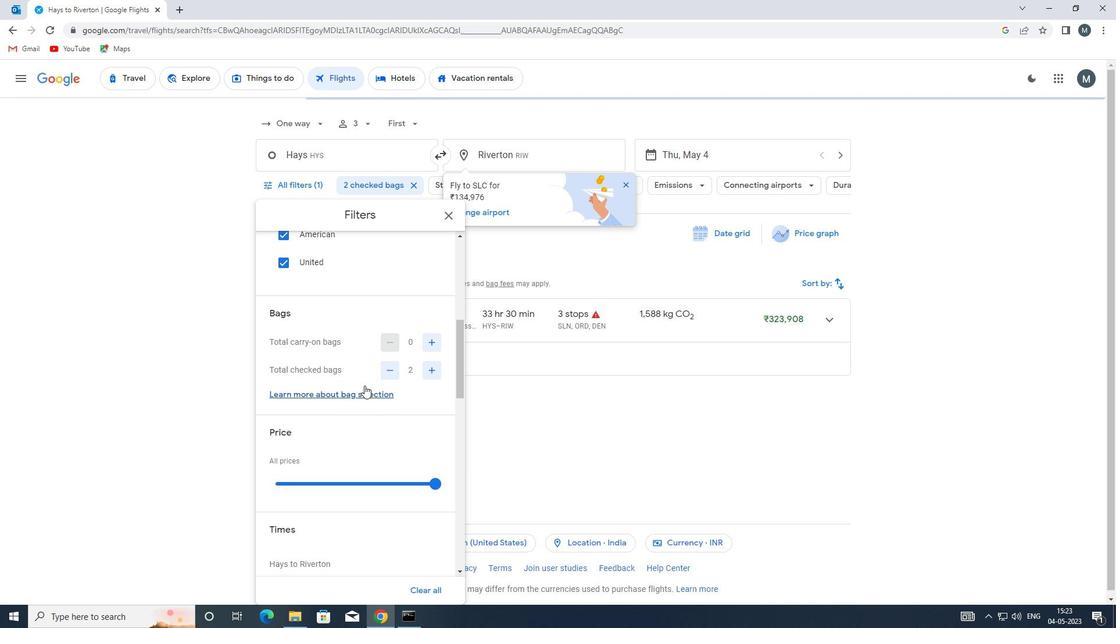 
Action: Mouse moved to (331, 422)
Screenshot: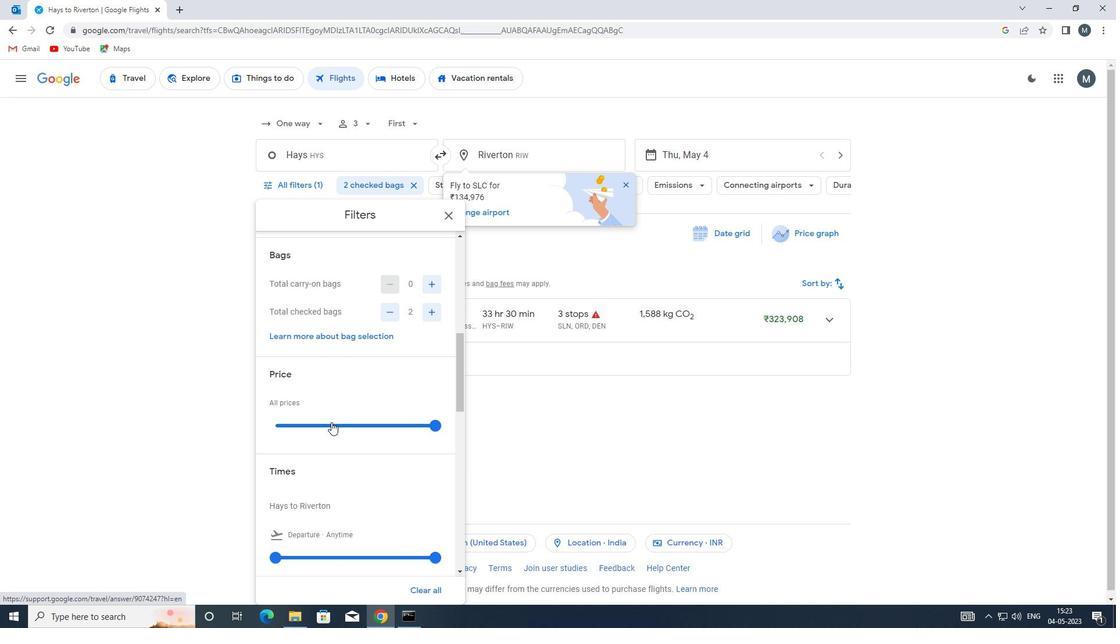 
Action: Mouse pressed left at (331, 422)
Screenshot: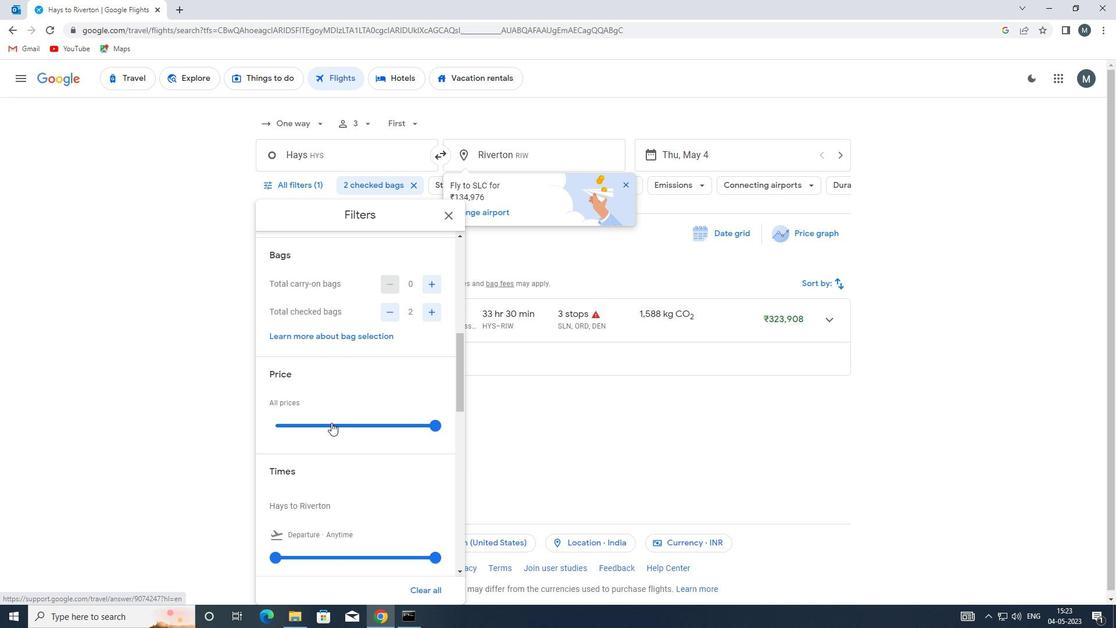 
Action: Mouse moved to (332, 422)
Screenshot: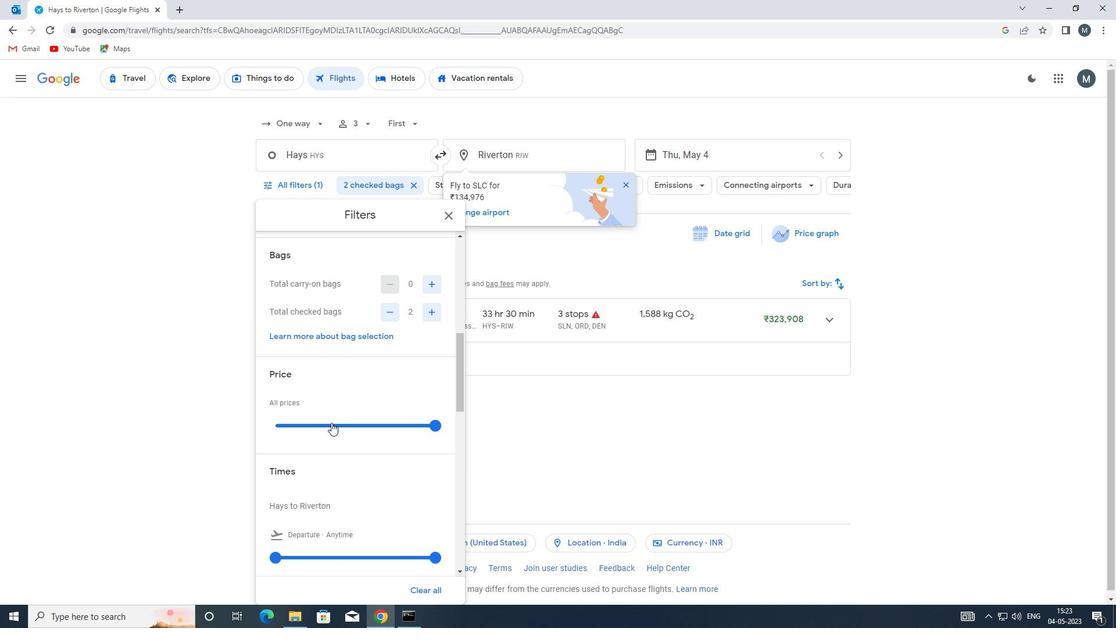 
Action: Mouse pressed left at (332, 422)
Screenshot: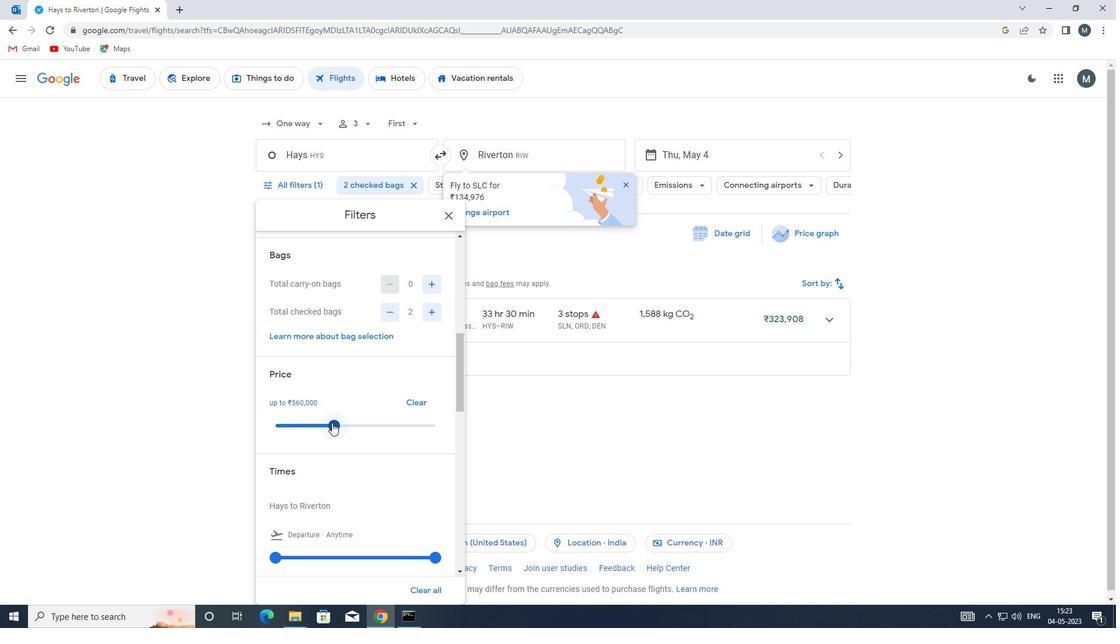 
Action: Mouse moved to (344, 383)
Screenshot: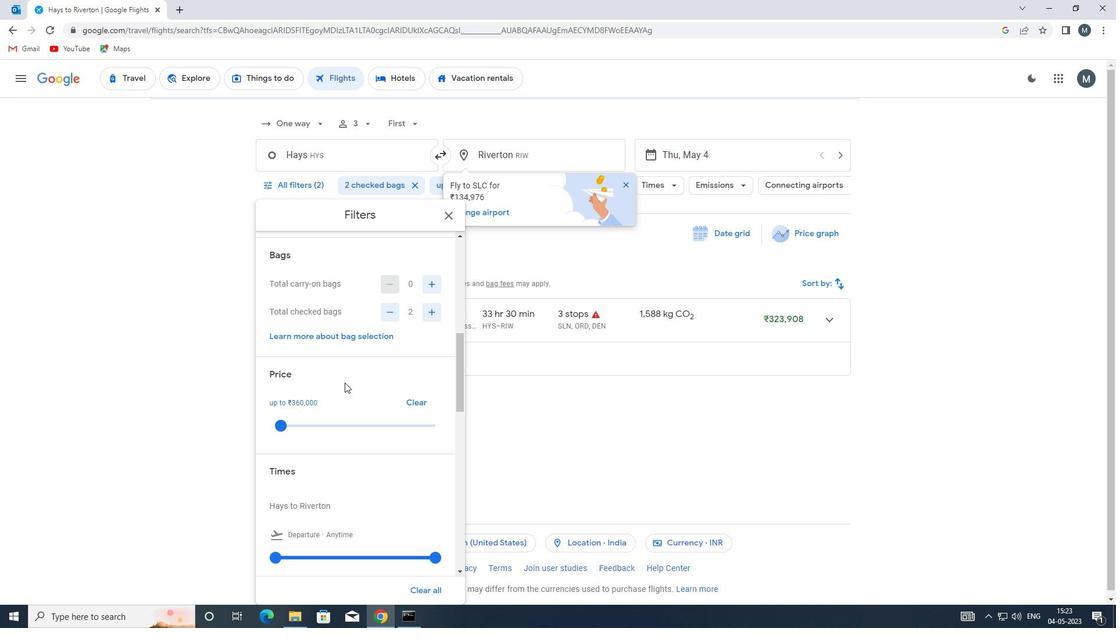 
Action: Mouse scrolled (344, 382) with delta (0, 0)
Screenshot: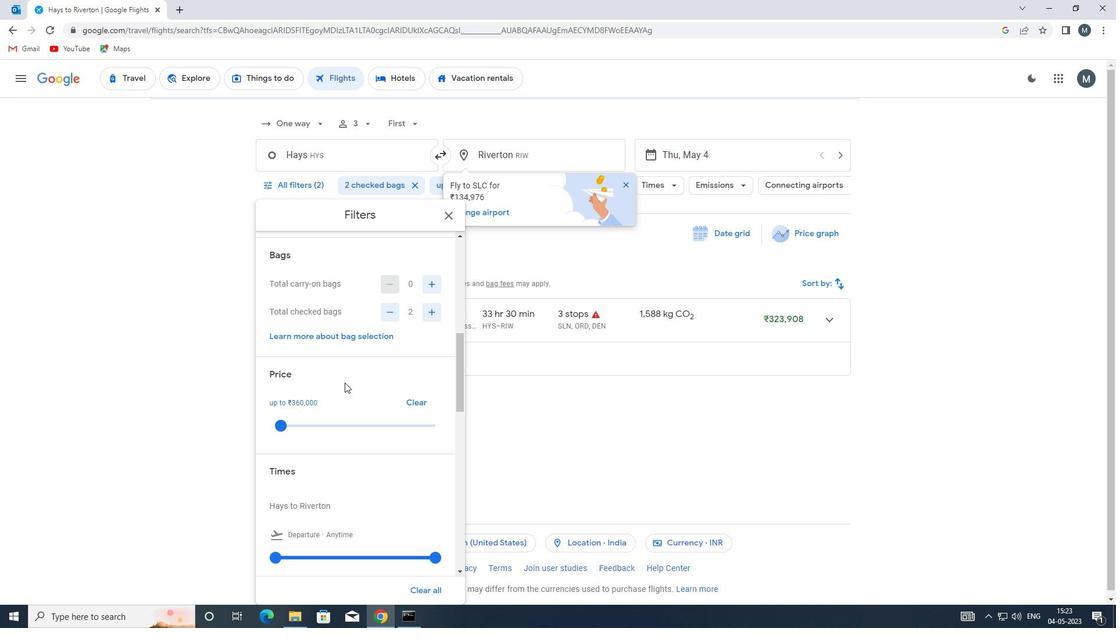 
Action: Mouse moved to (345, 386)
Screenshot: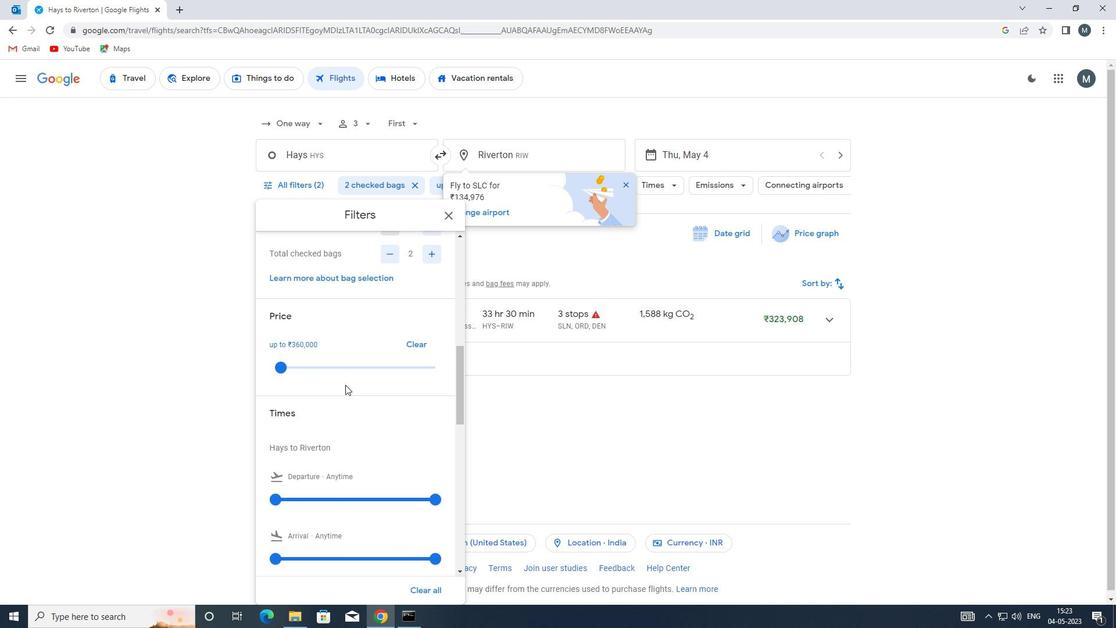 
Action: Mouse scrolled (345, 386) with delta (0, 0)
Screenshot: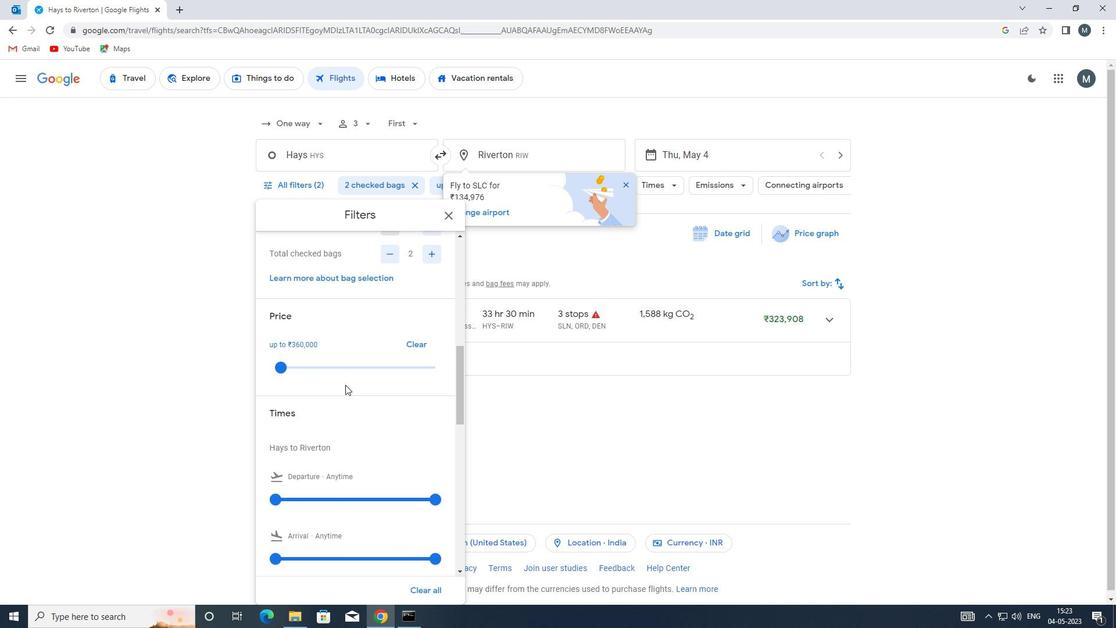 
Action: Mouse moved to (269, 436)
Screenshot: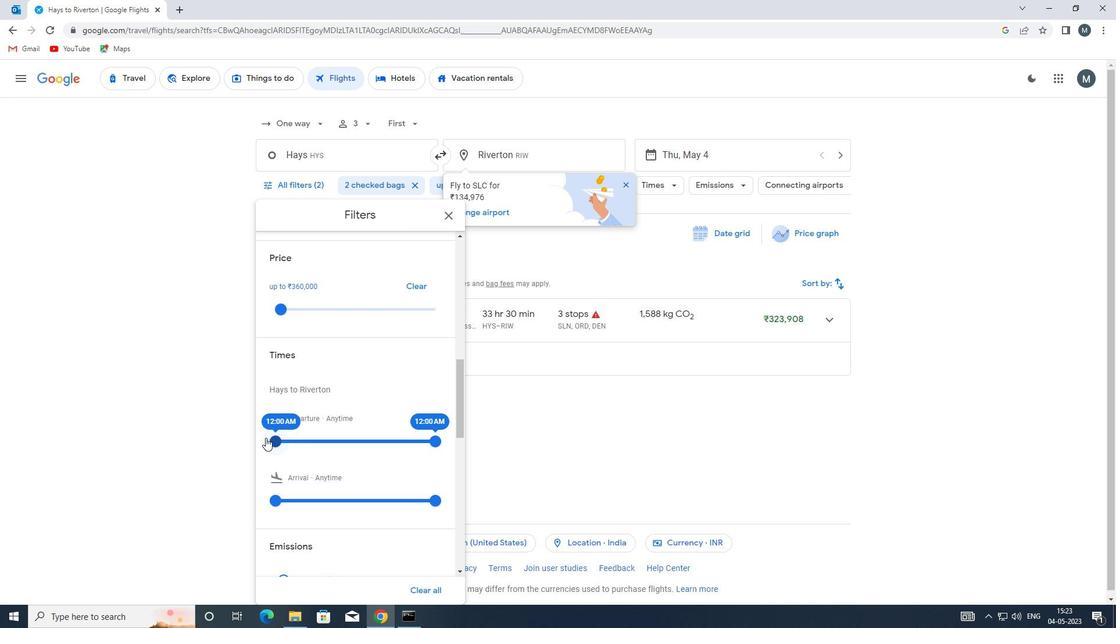 
Action: Mouse pressed left at (269, 436)
Screenshot: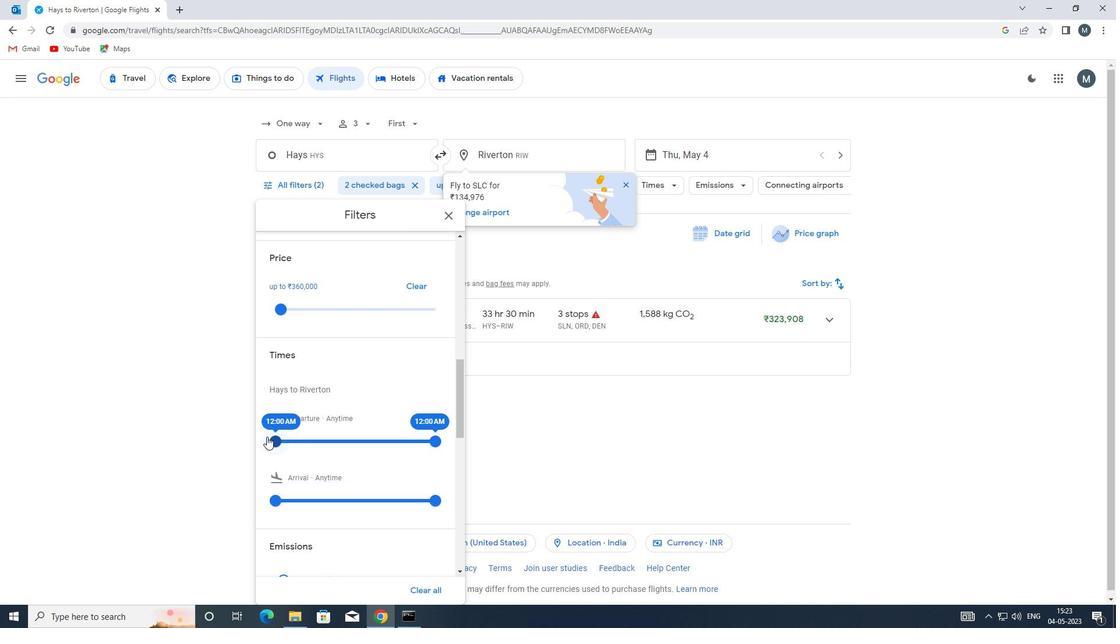 
Action: Mouse moved to (430, 442)
Screenshot: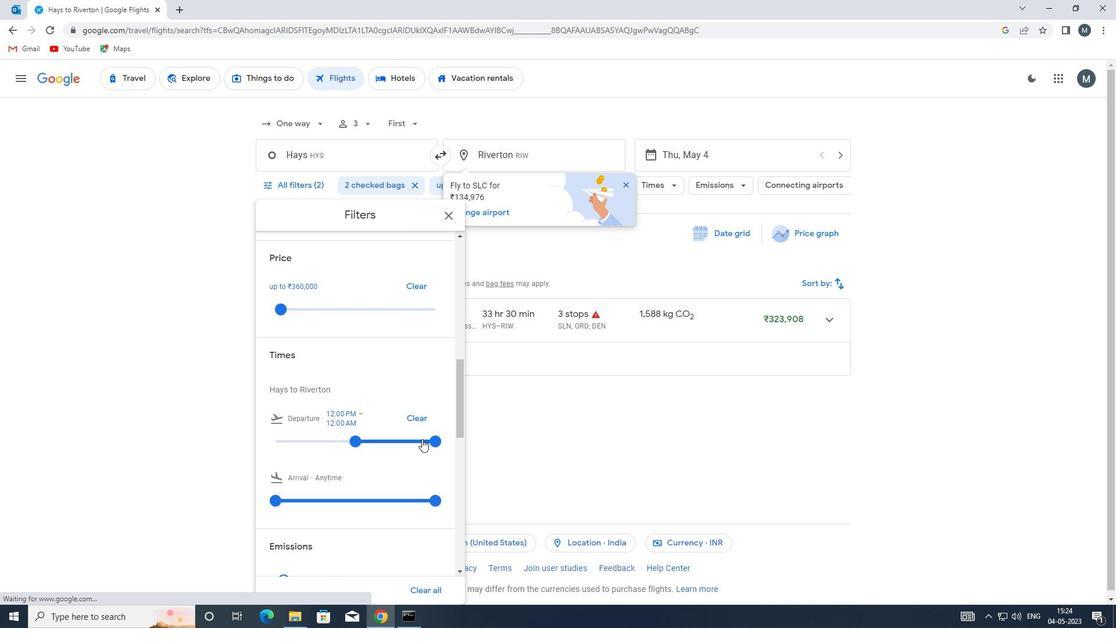 
Action: Mouse pressed left at (430, 442)
Screenshot: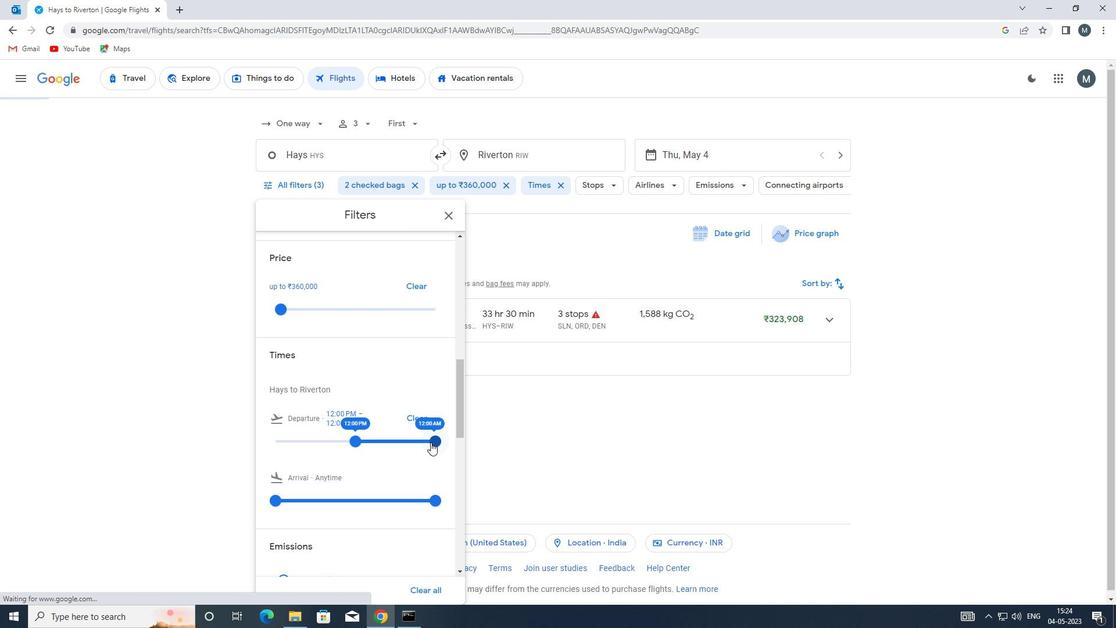 
Action: Mouse moved to (364, 426)
Screenshot: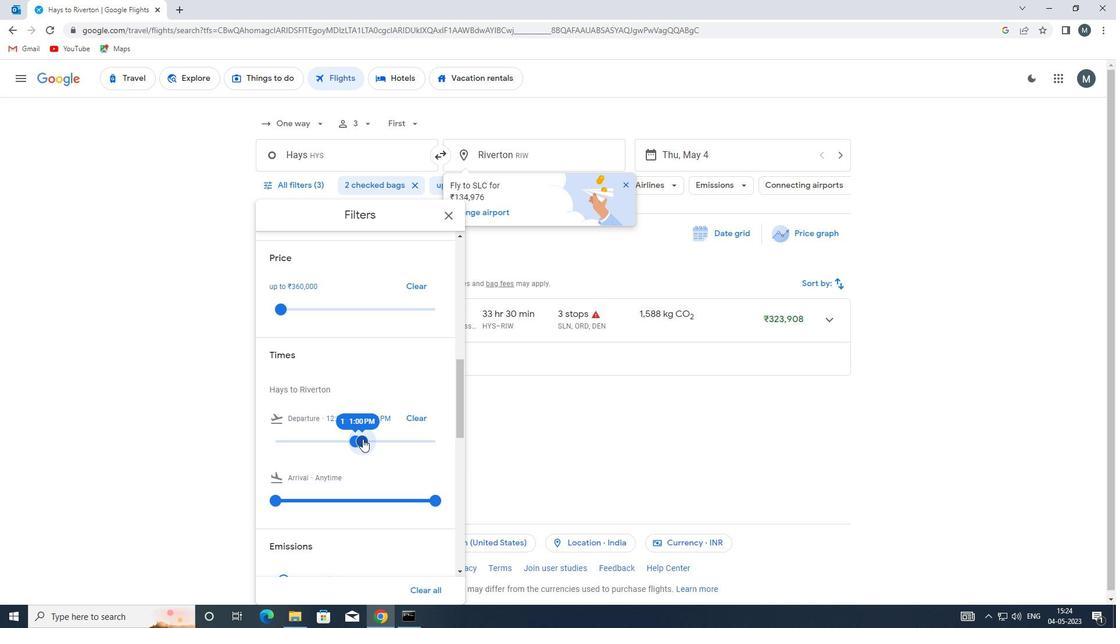 
Action: Mouse scrolled (364, 425) with delta (0, 0)
Screenshot: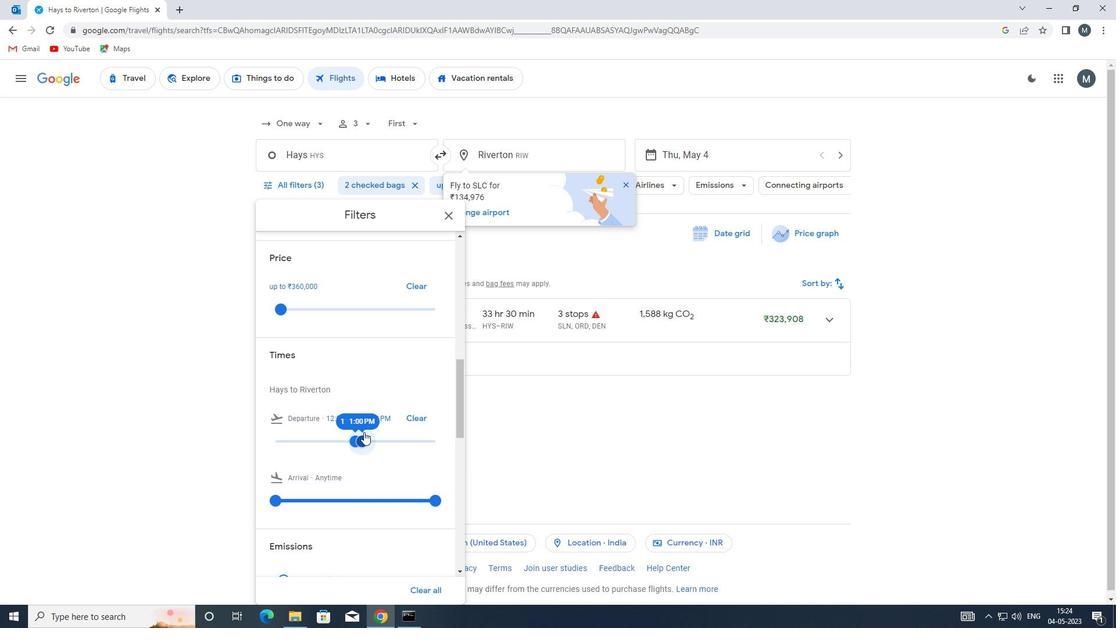 
Action: Mouse moved to (446, 214)
Screenshot: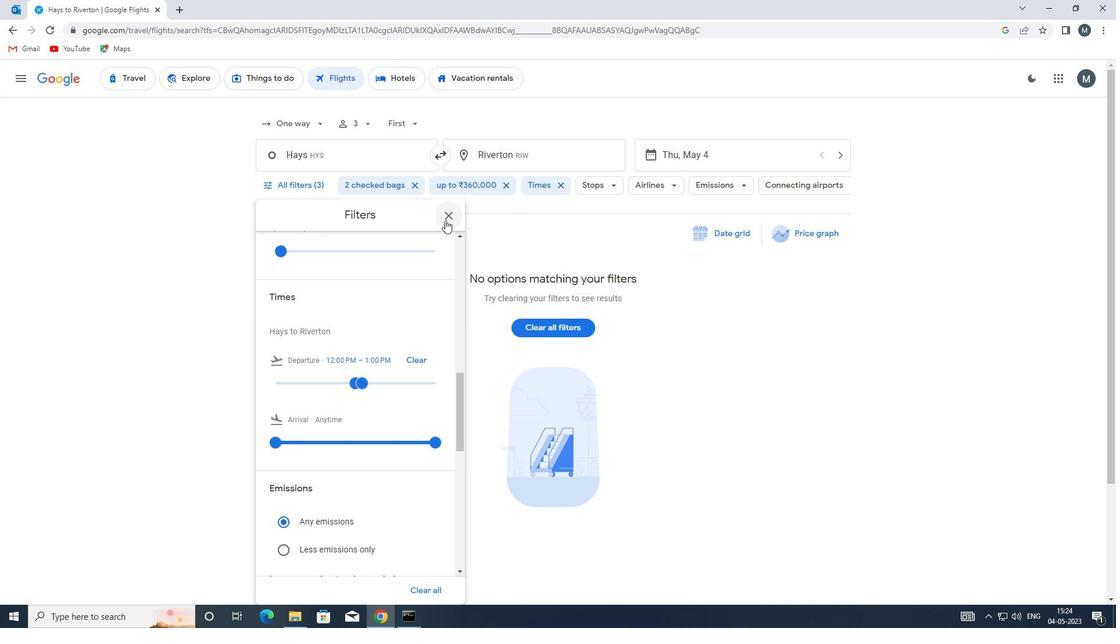 
Action: Mouse pressed left at (446, 214)
Screenshot: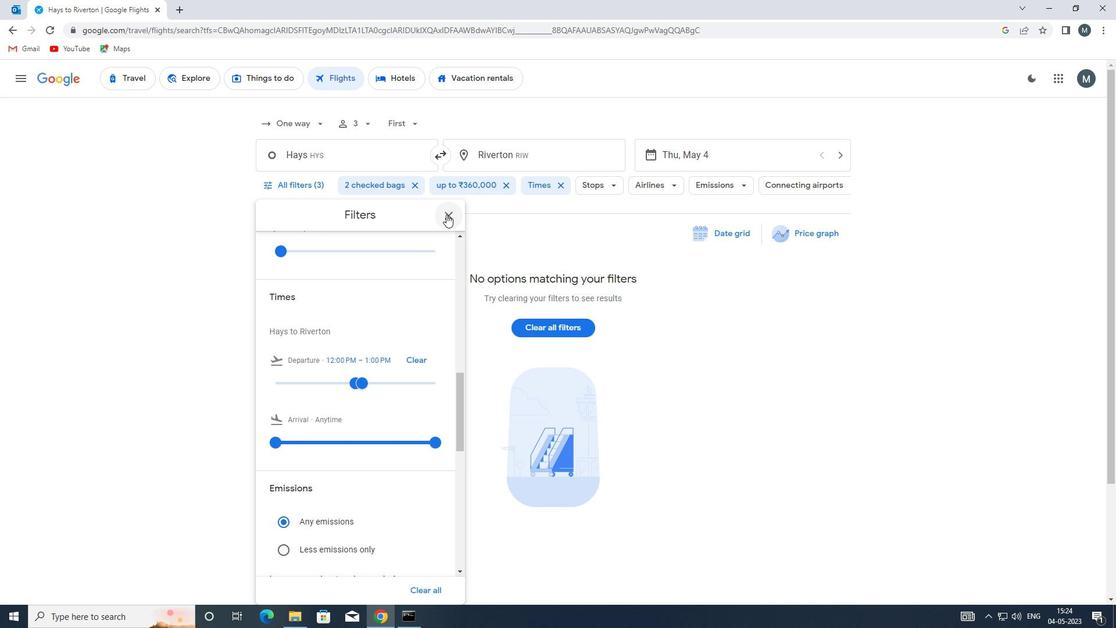 
